 Task: Compose an email with the signature Luke Wright with the subject Request for feedback on a product feedback survey and the message I apologize for any inconvenience and appreciate your understanding. from softage.3@softage.net to softage.10@softage.net with an attached audio file Audio_course_material.mp3 Undo the message, redo the message and add the line (Thank you) Send the email. Finally, move the email from Sent Items to the label Audits
Action: Mouse moved to (71, 121)
Screenshot: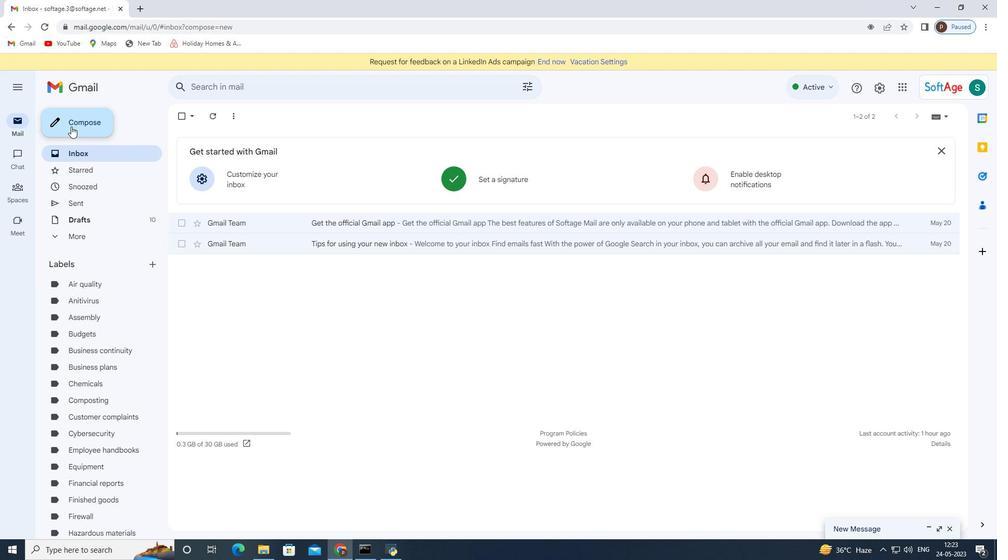 
Action: Mouse pressed left at (71, 121)
Screenshot: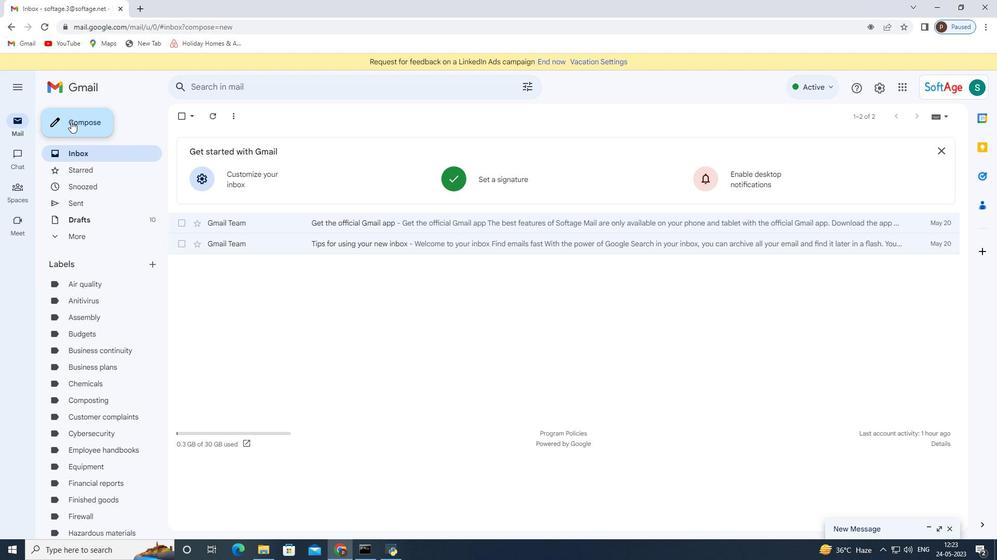 
Action: Mouse moved to (544, 273)
Screenshot: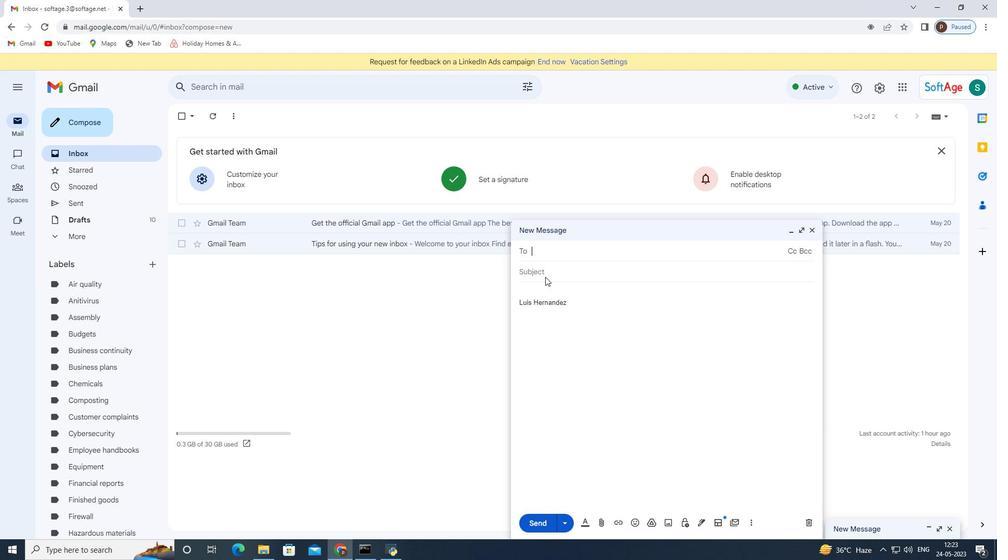 
Action: Mouse pressed left at (544, 273)
Screenshot: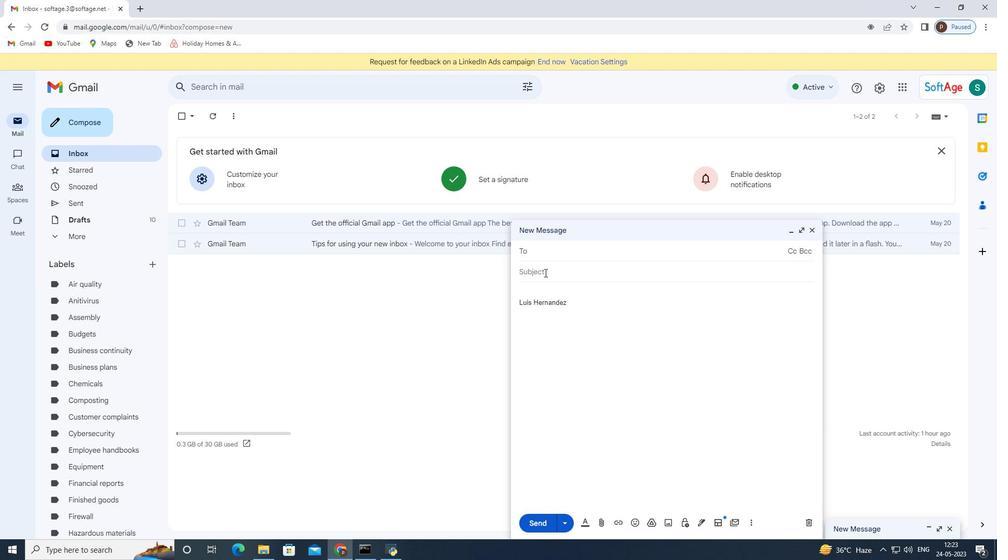 
Action: Mouse moved to (699, 526)
Screenshot: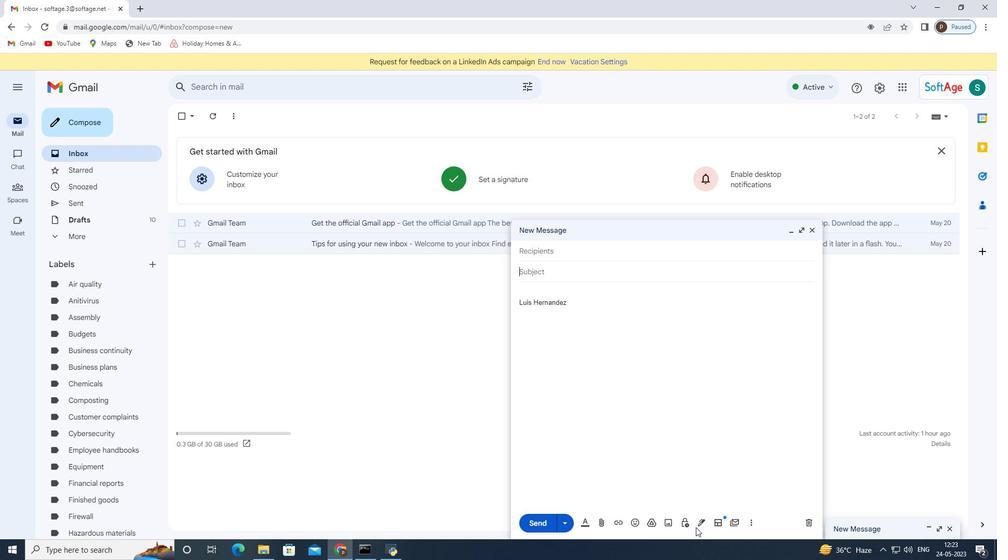 
Action: Mouse pressed left at (699, 526)
Screenshot: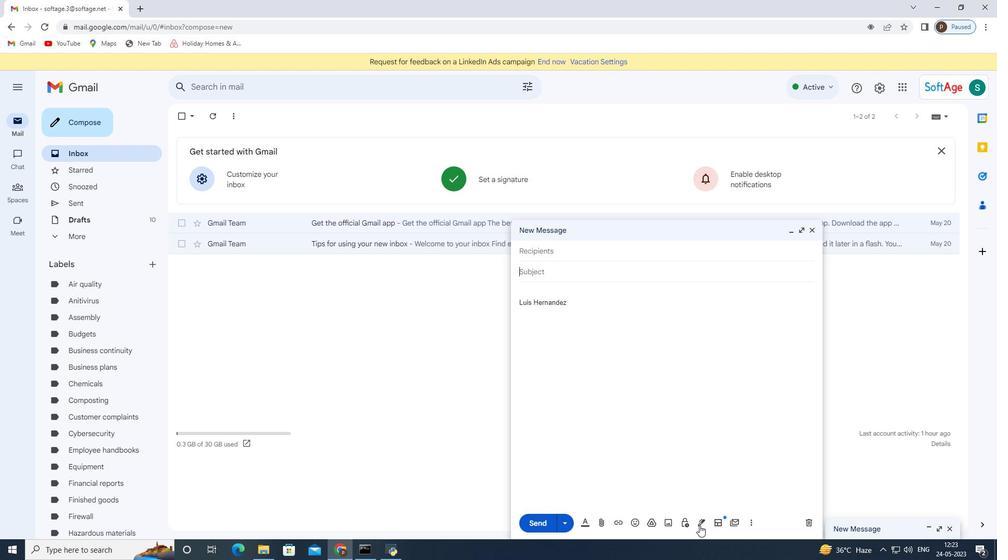
Action: Mouse moved to (732, 459)
Screenshot: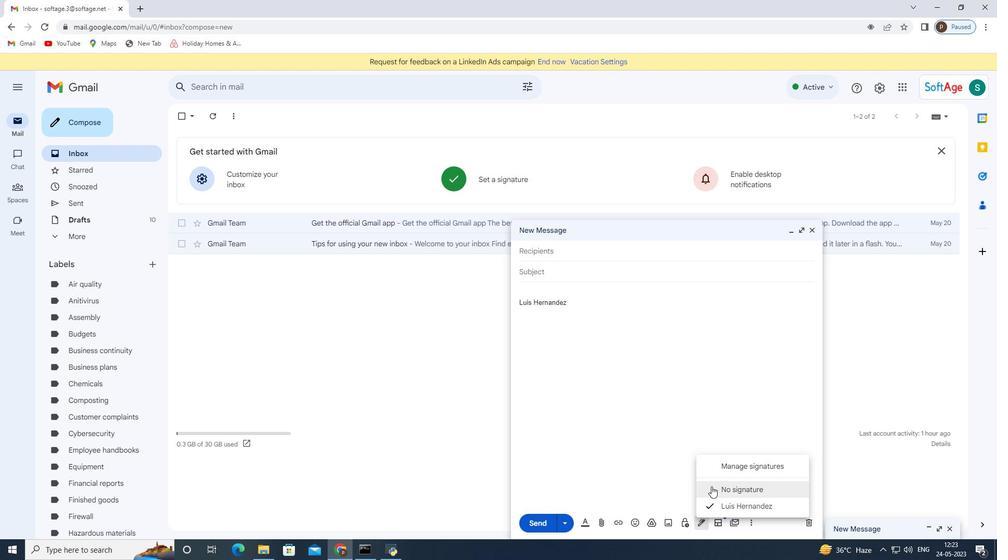 
Action: Mouse pressed left at (732, 459)
Screenshot: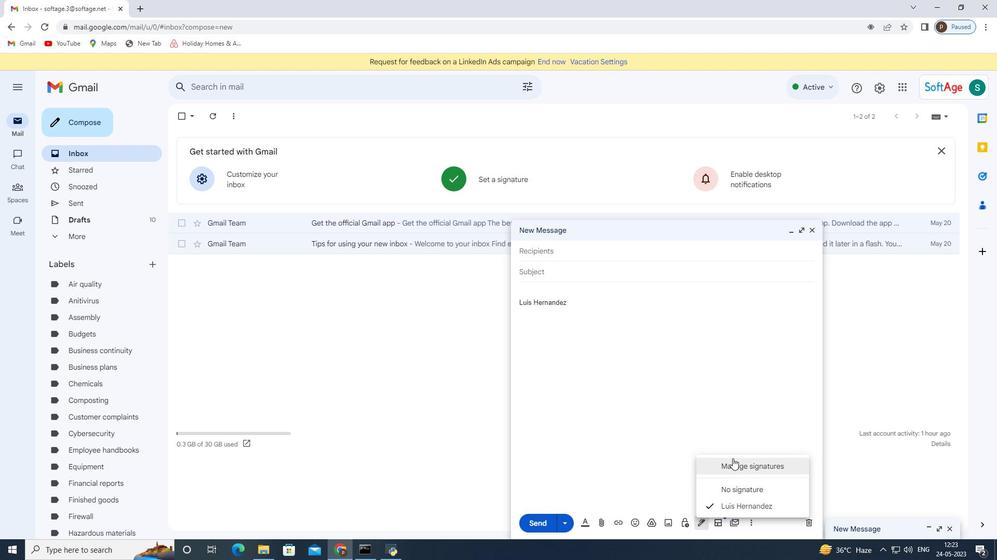 
Action: Mouse moved to (813, 230)
Screenshot: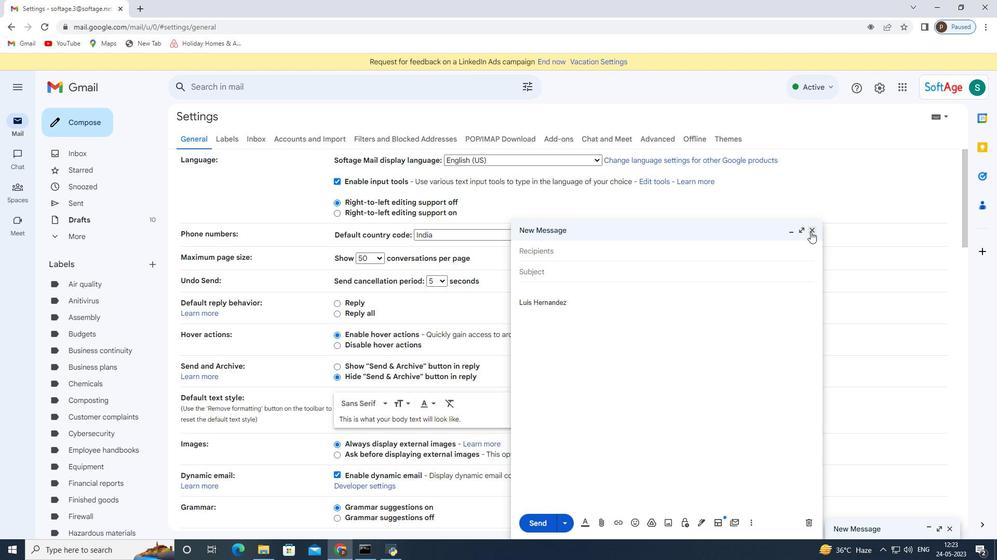 
Action: Mouse pressed left at (813, 230)
Screenshot: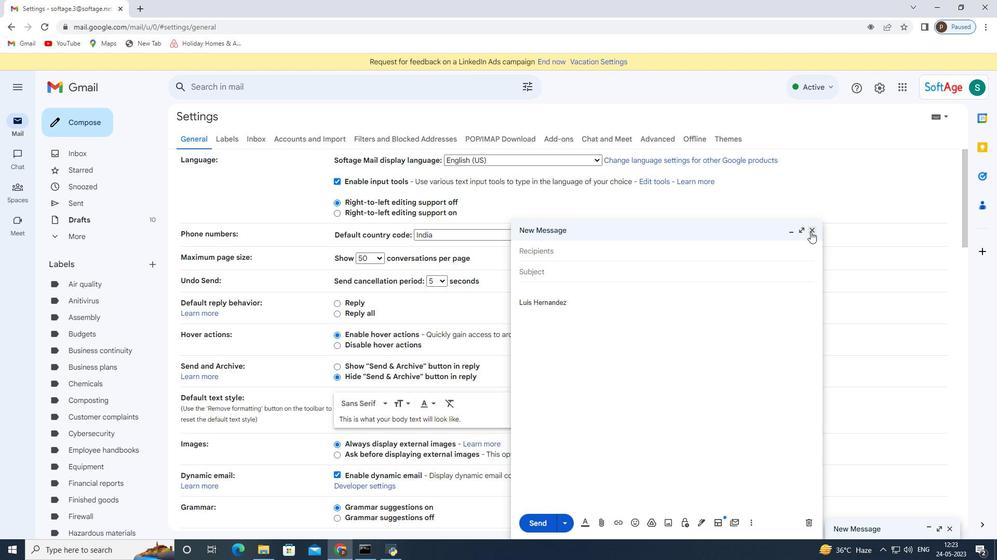 
Action: Mouse moved to (450, 368)
Screenshot: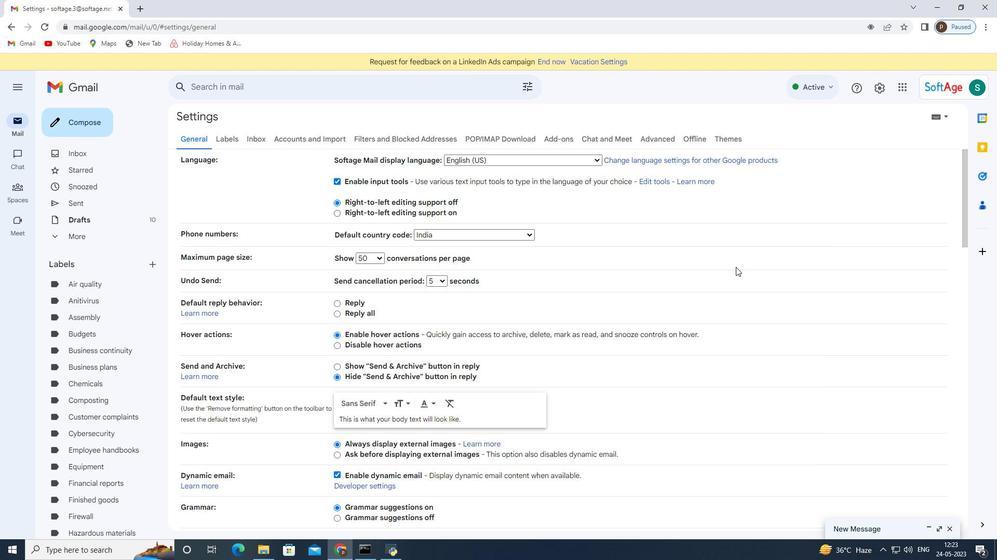 
Action: Mouse scrolled (450, 368) with delta (0, 0)
Screenshot: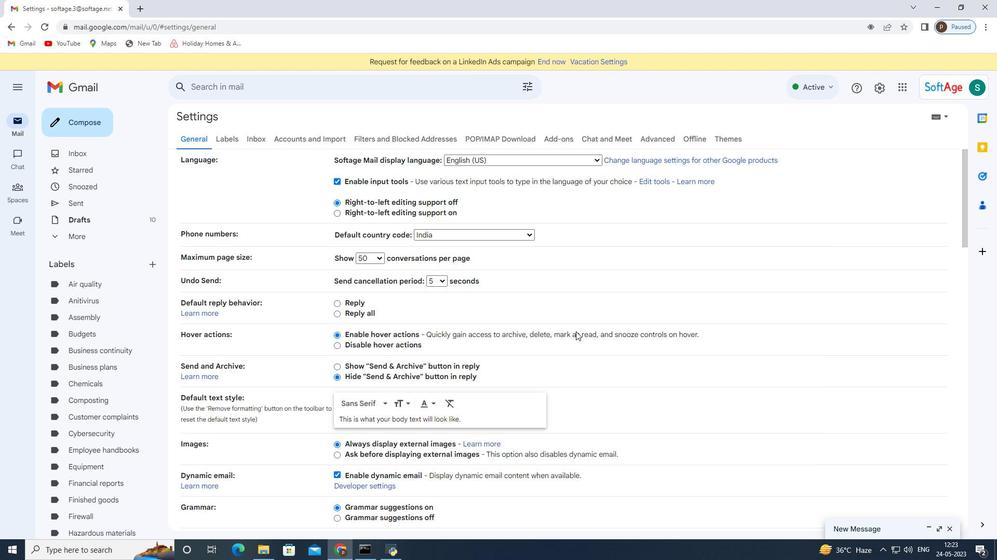
Action: Mouse moved to (449, 370)
Screenshot: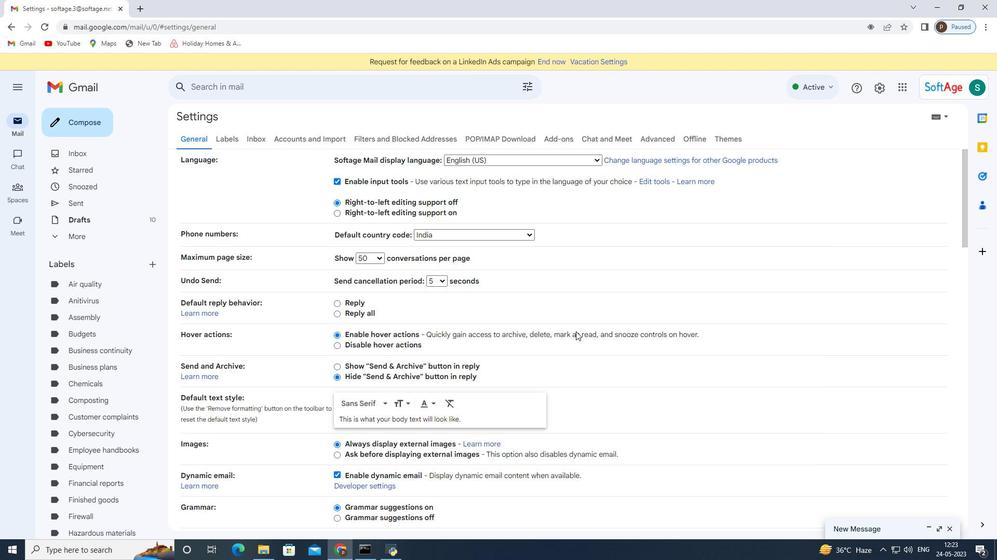 
Action: Mouse scrolled (449, 369) with delta (0, 0)
Screenshot: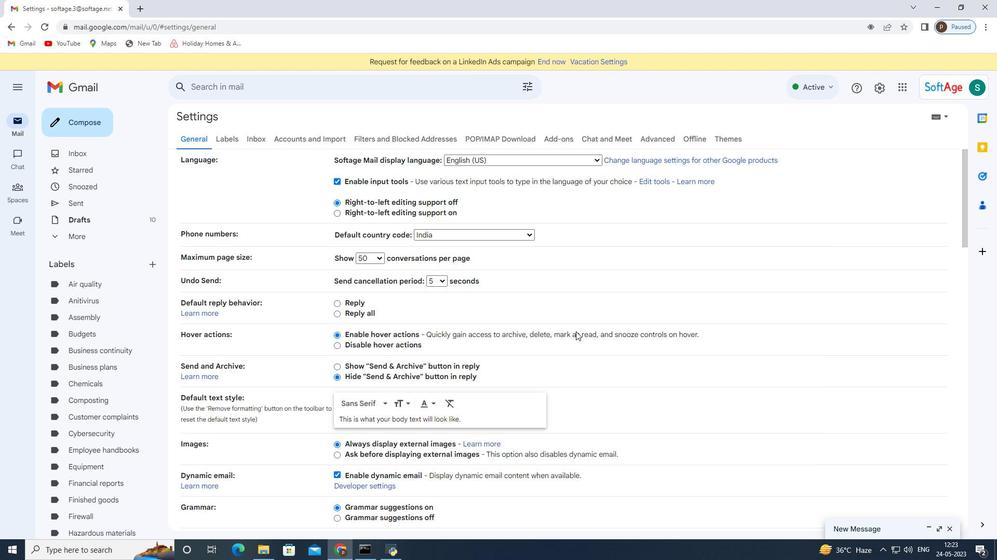 
Action: Mouse scrolled (449, 369) with delta (0, 0)
Screenshot: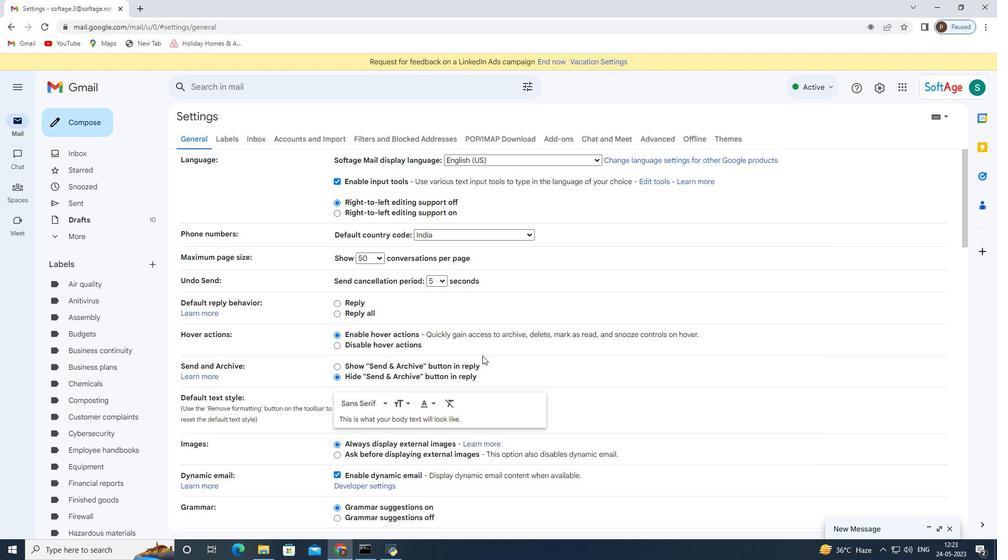 
Action: Mouse scrolled (449, 369) with delta (0, 0)
Screenshot: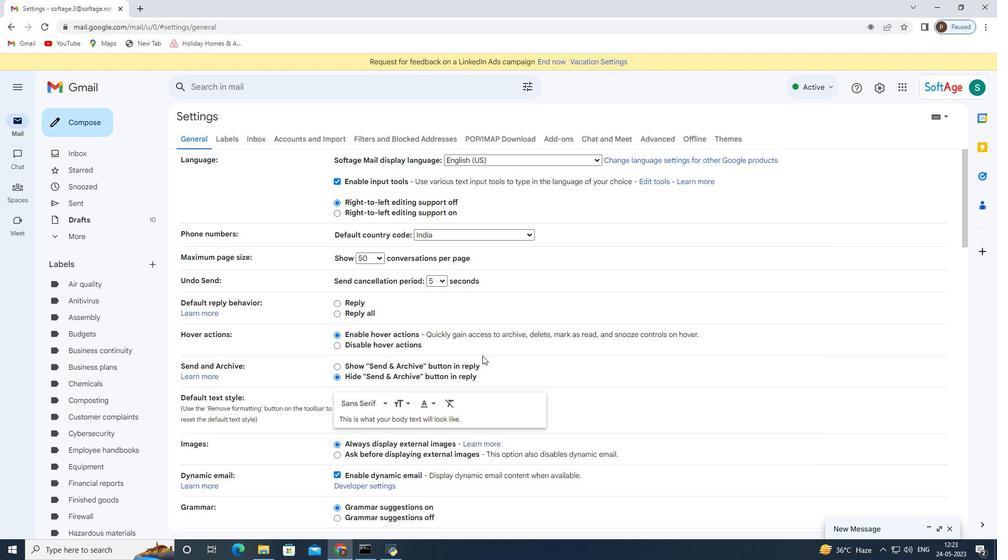
Action: Mouse scrolled (449, 369) with delta (0, 0)
Screenshot: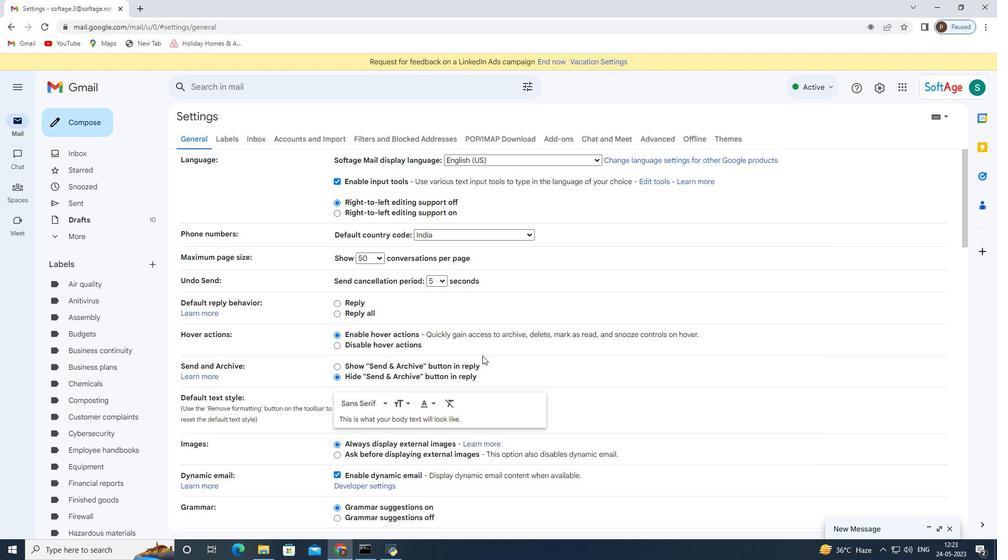 
Action: Mouse scrolled (449, 369) with delta (0, 0)
Screenshot: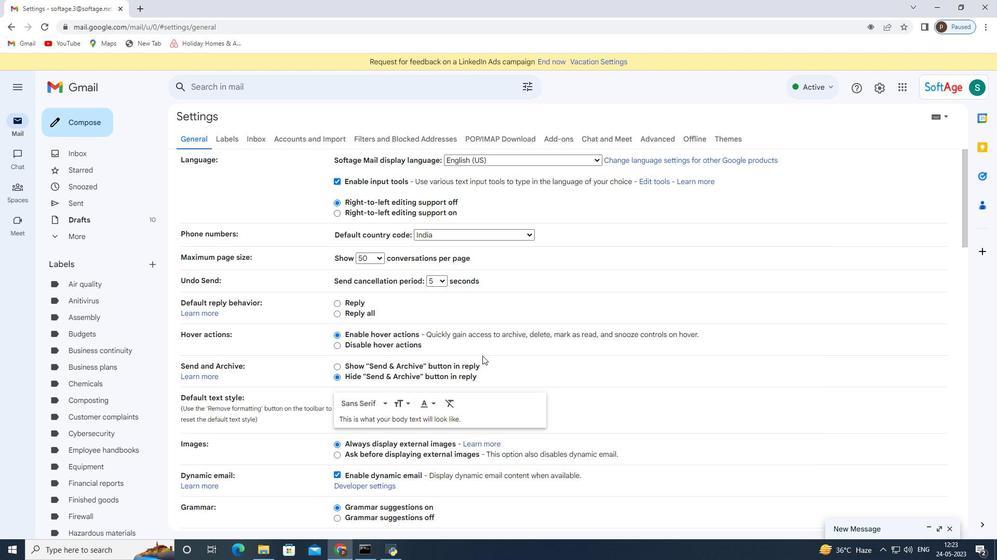 
Action: Mouse scrolled (449, 369) with delta (0, 0)
Screenshot: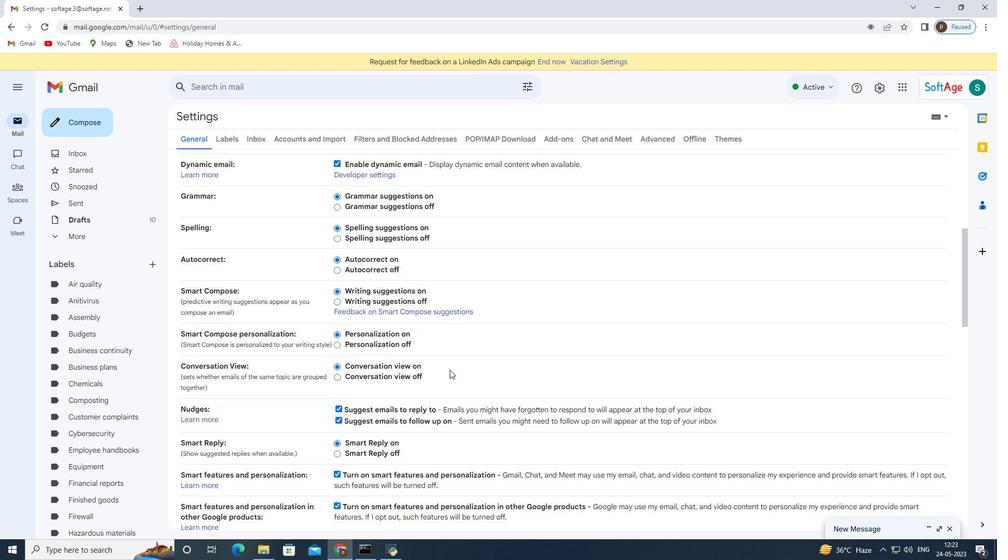 
Action: Mouse scrolled (449, 369) with delta (0, 0)
Screenshot: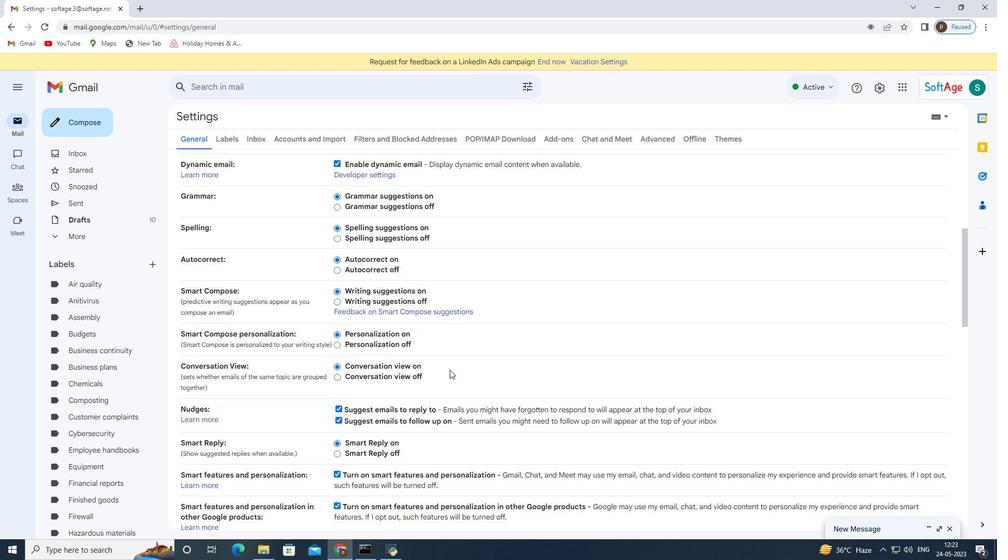 
Action: Mouse scrolled (449, 369) with delta (0, 0)
Screenshot: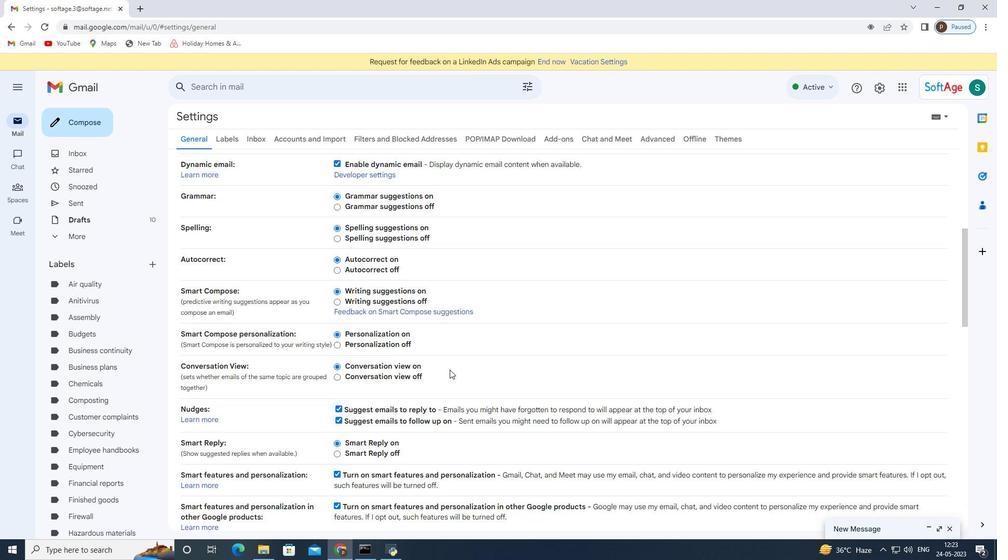 
Action: Mouse scrolled (449, 369) with delta (0, 0)
Screenshot: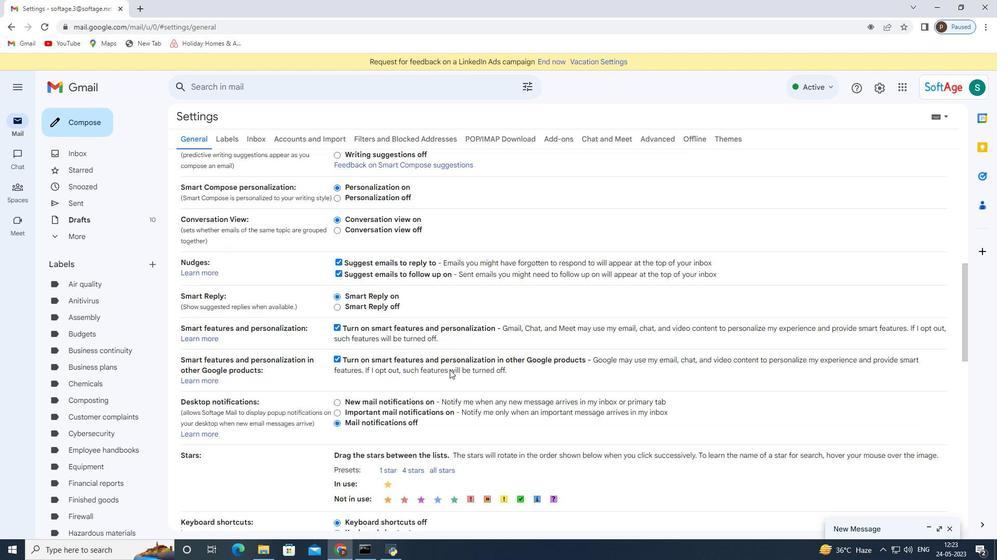 
Action: Mouse scrolled (449, 369) with delta (0, 0)
Screenshot: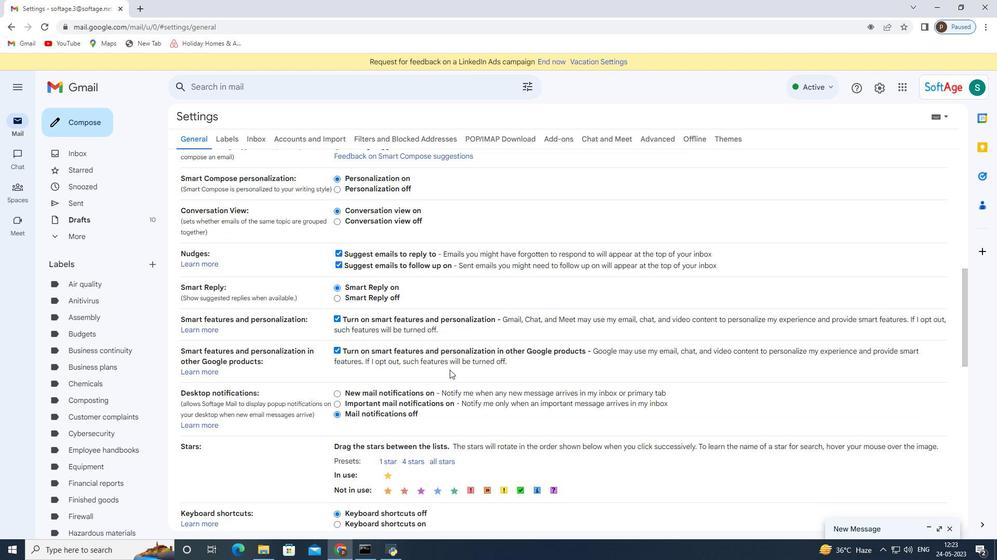 
Action: Mouse scrolled (449, 369) with delta (0, 0)
Screenshot: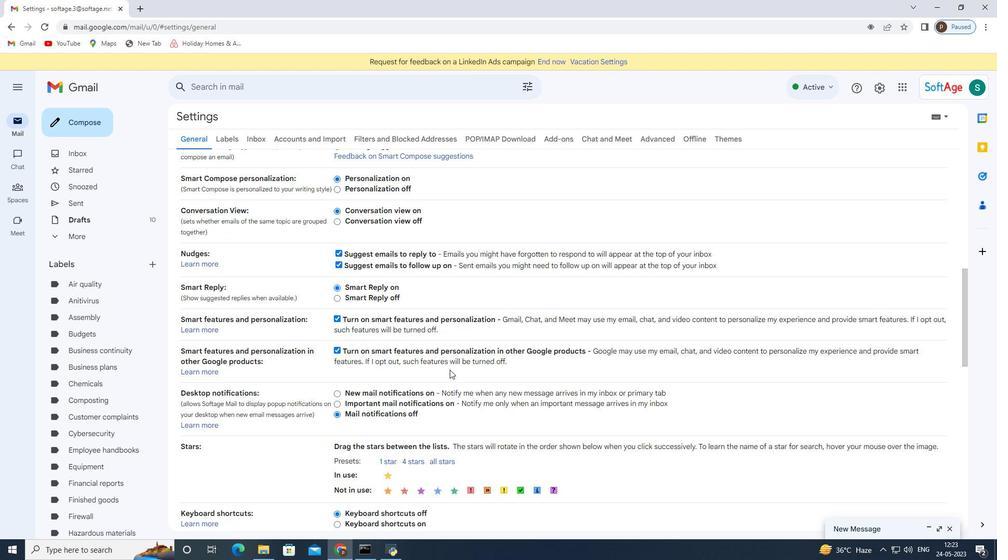 
Action: Mouse scrolled (449, 369) with delta (0, 0)
Screenshot: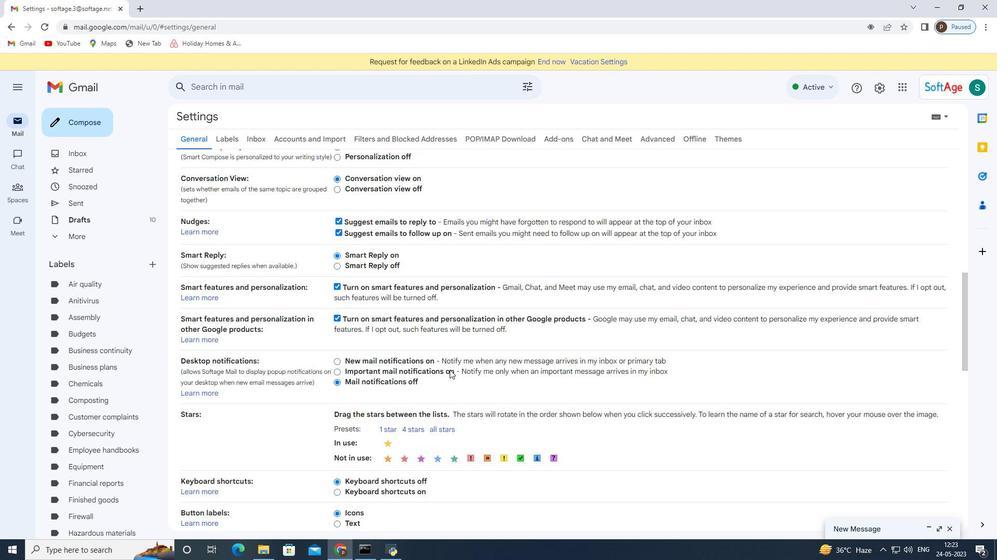 
Action: Mouse scrolled (449, 369) with delta (0, 0)
Screenshot: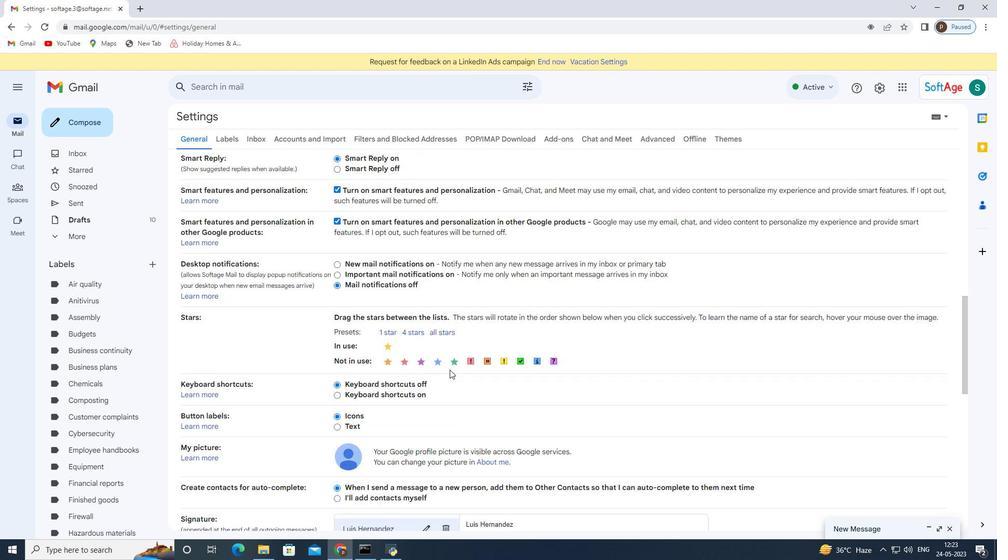 
Action: Mouse scrolled (449, 370) with delta (0, 0)
Screenshot: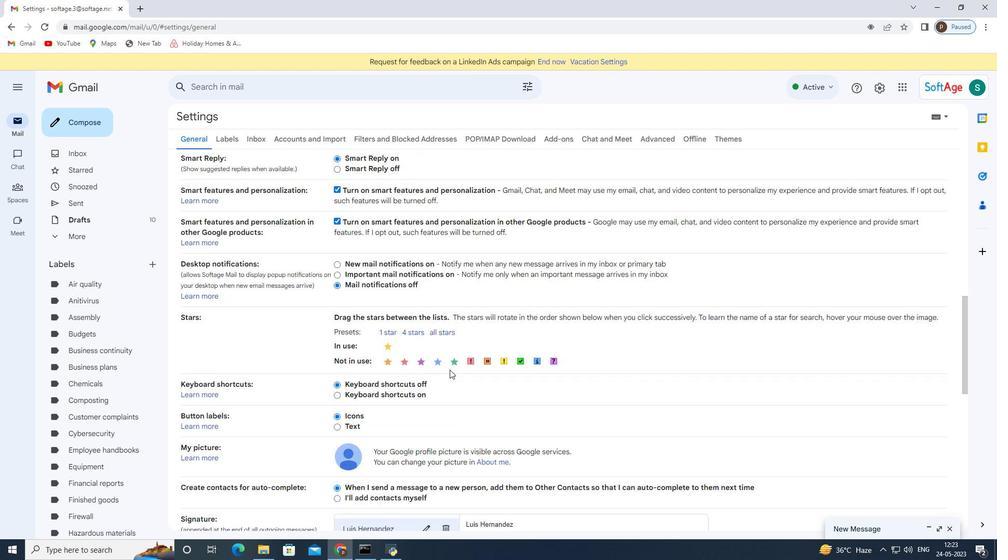 
Action: Mouse scrolled (449, 369) with delta (0, 0)
Screenshot: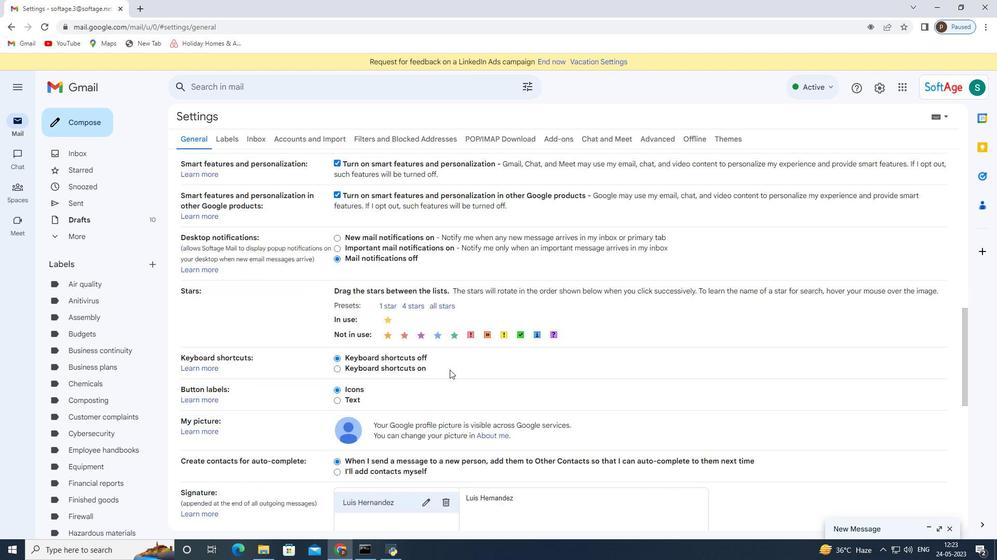 
Action: Mouse moved to (450, 396)
Screenshot: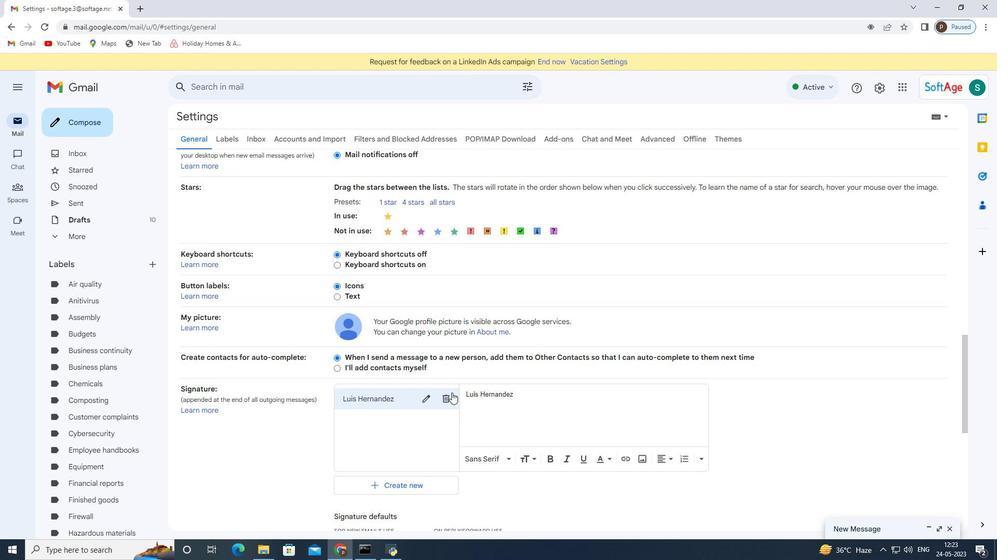 
Action: Mouse pressed left at (450, 396)
Screenshot: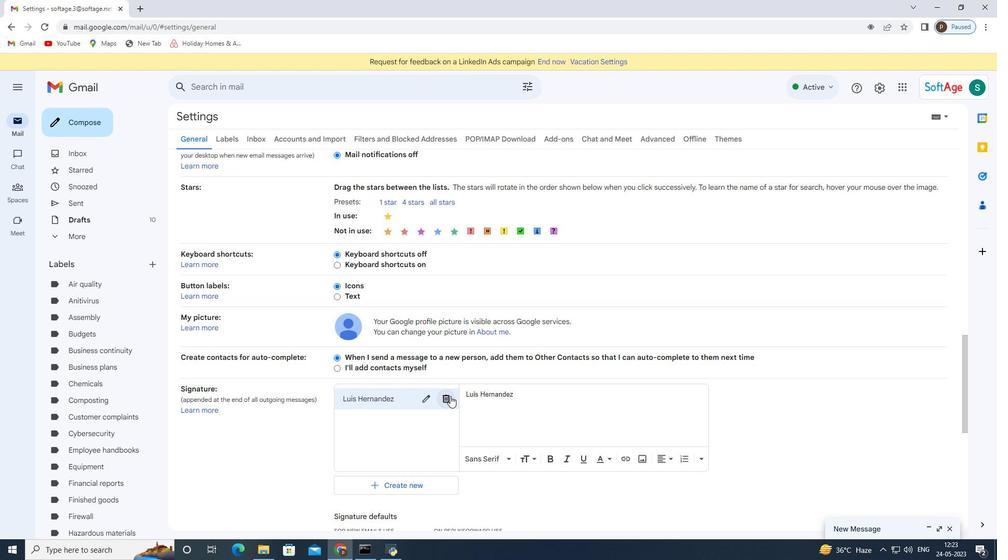
Action: Mouse moved to (604, 319)
Screenshot: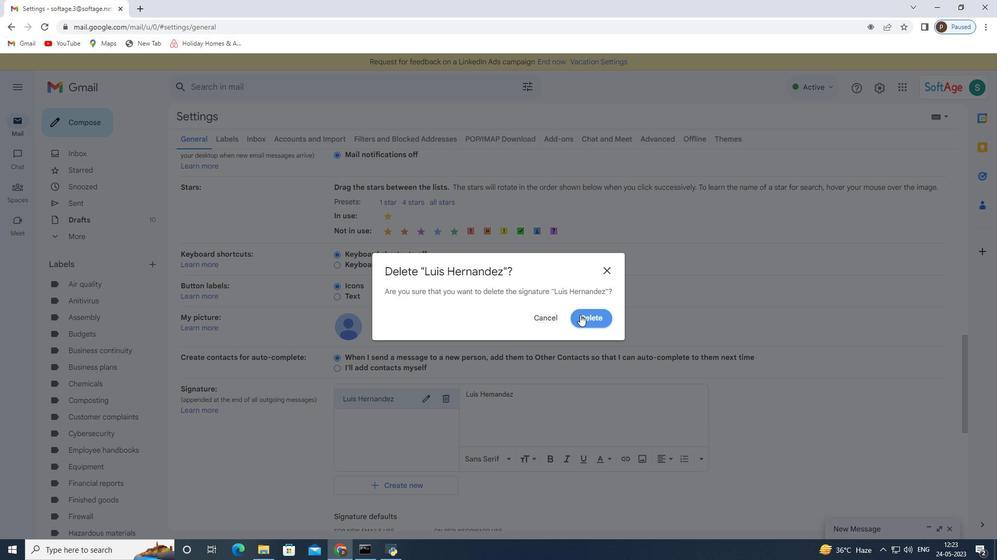 
Action: Mouse pressed left at (604, 319)
Screenshot: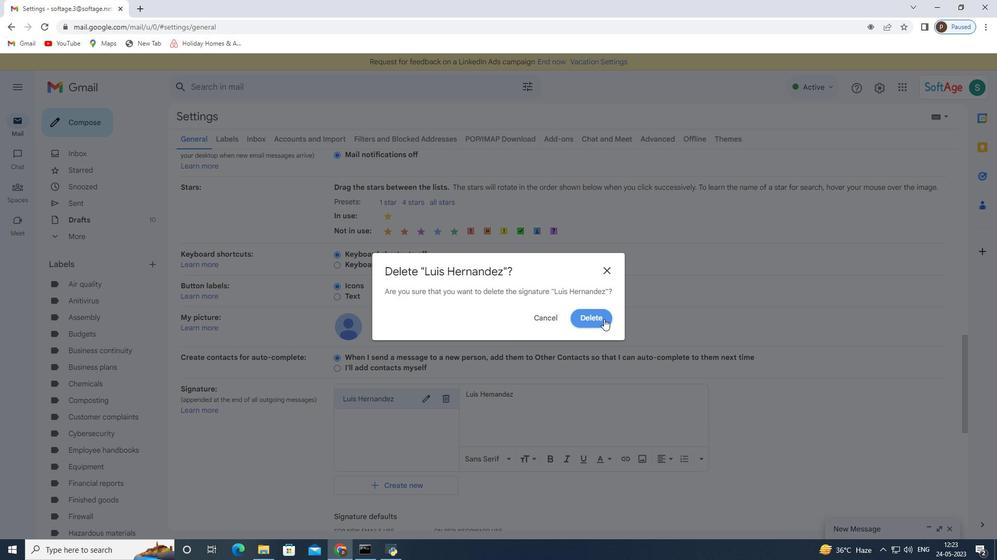 
Action: Mouse moved to (371, 407)
Screenshot: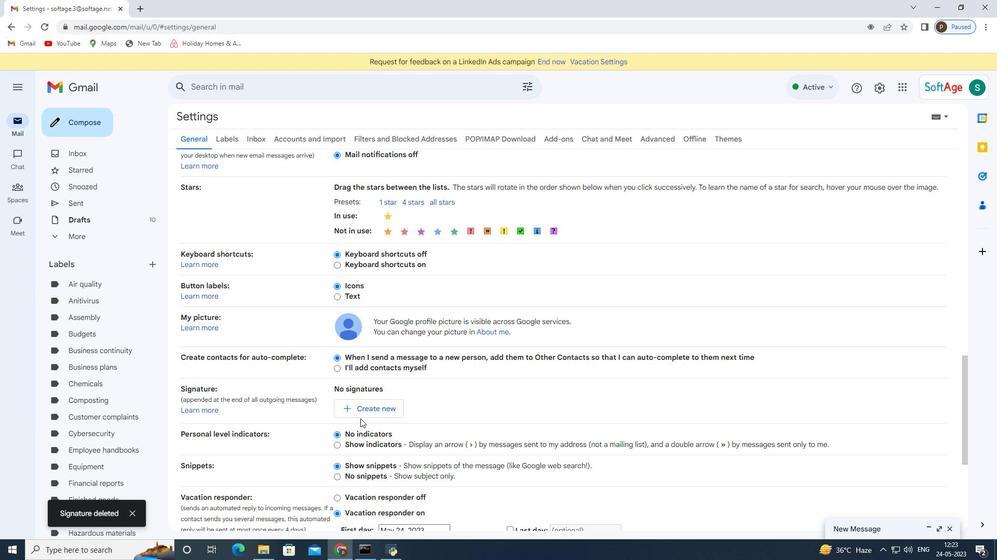 
Action: Mouse pressed left at (371, 407)
Screenshot: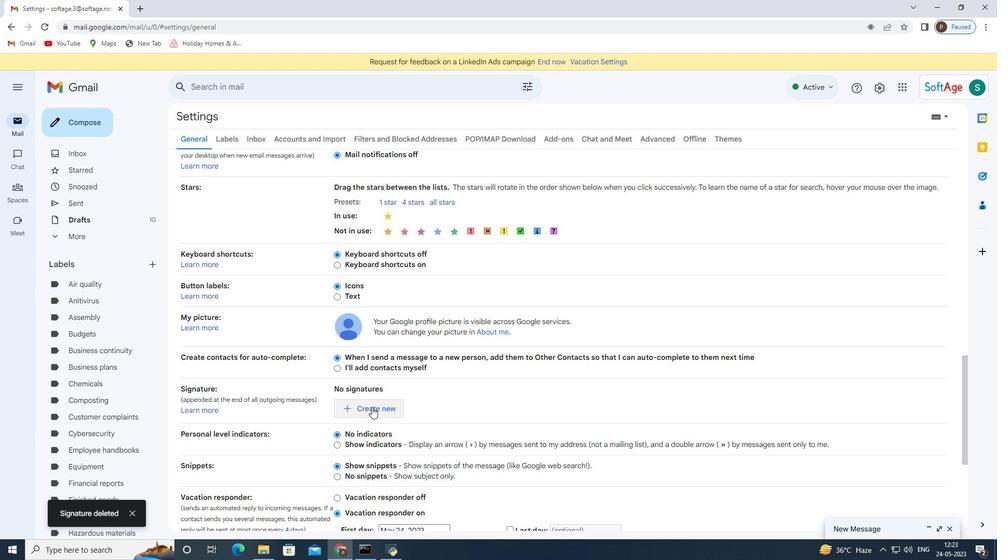 
Action: Mouse moved to (426, 293)
Screenshot: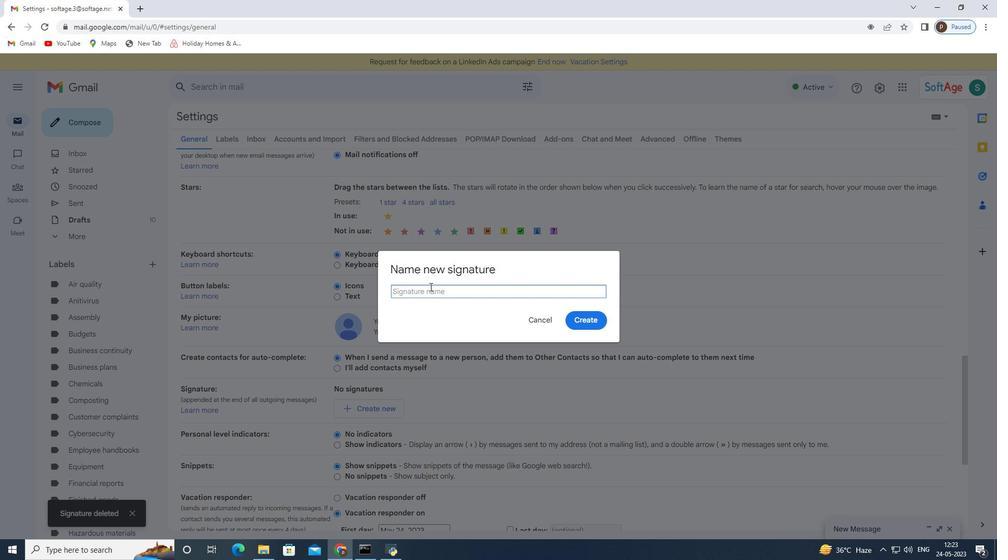 
Action: Mouse pressed left at (426, 293)
Screenshot: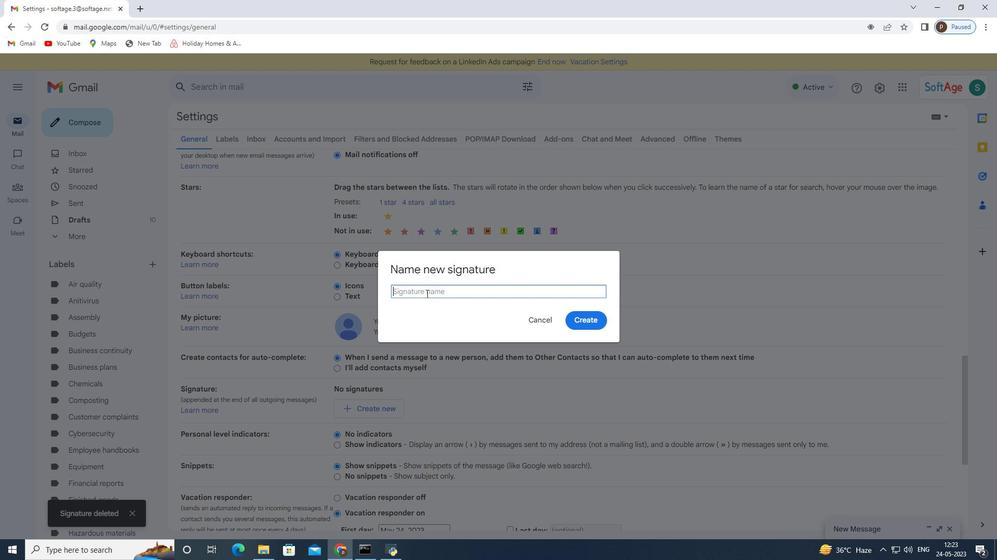 
Action: Key pressed <Key.shift>Luke<Key.space><Key.shift>Wright<Key.tab><Key.tab><Key.tab><Key.enter><Key.tab>
Screenshot: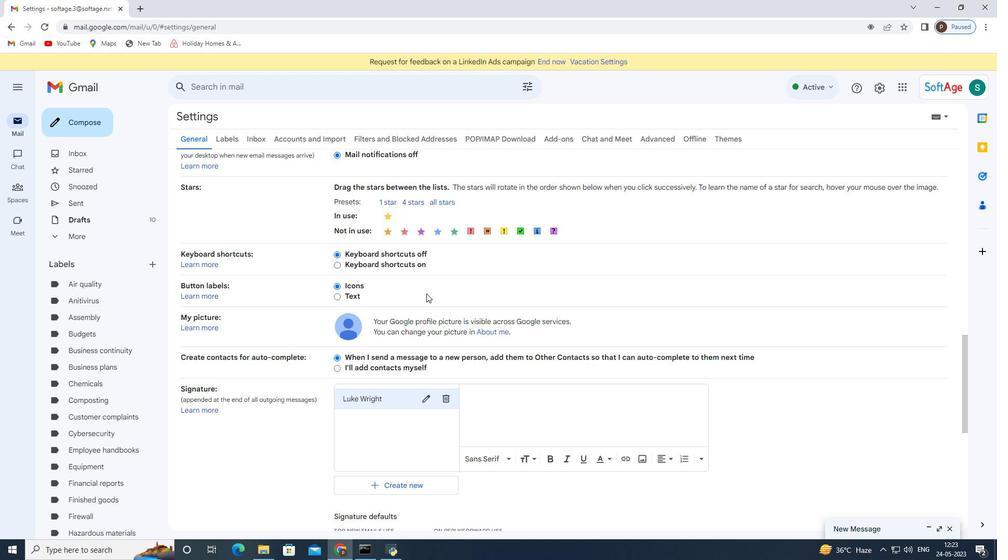 
Action: Mouse moved to (475, 396)
Screenshot: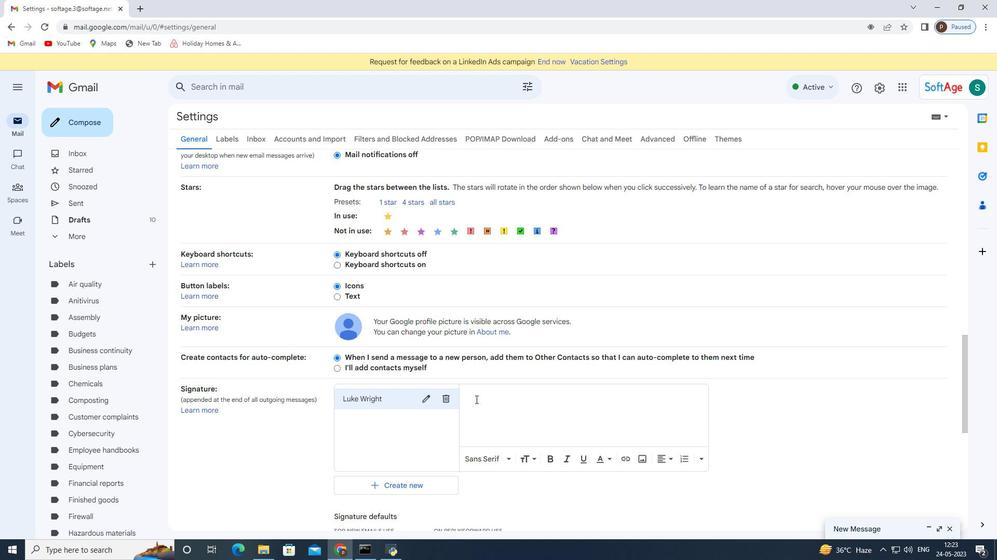 
Action: Mouse pressed left at (475, 396)
Screenshot: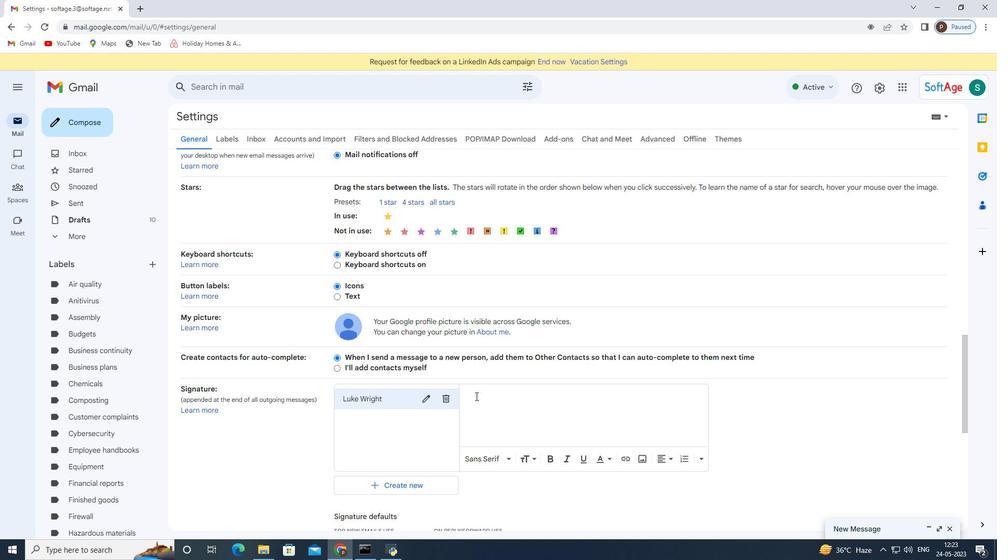 
Action: Key pressed <Key.shift>Luke<Key.space><Key.shift>Wright
Screenshot: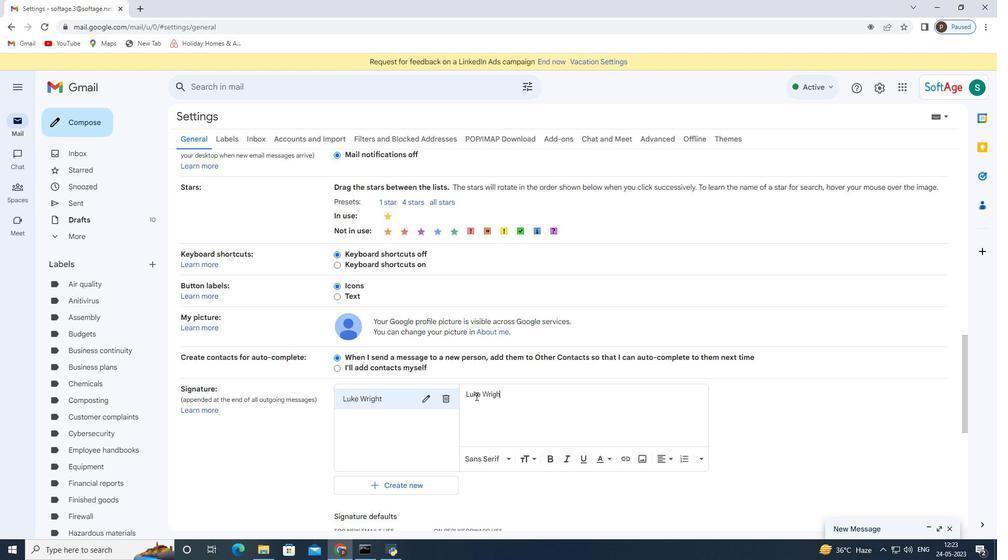 
Action: Mouse scrolled (475, 396) with delta (0, 0)
Screenshot: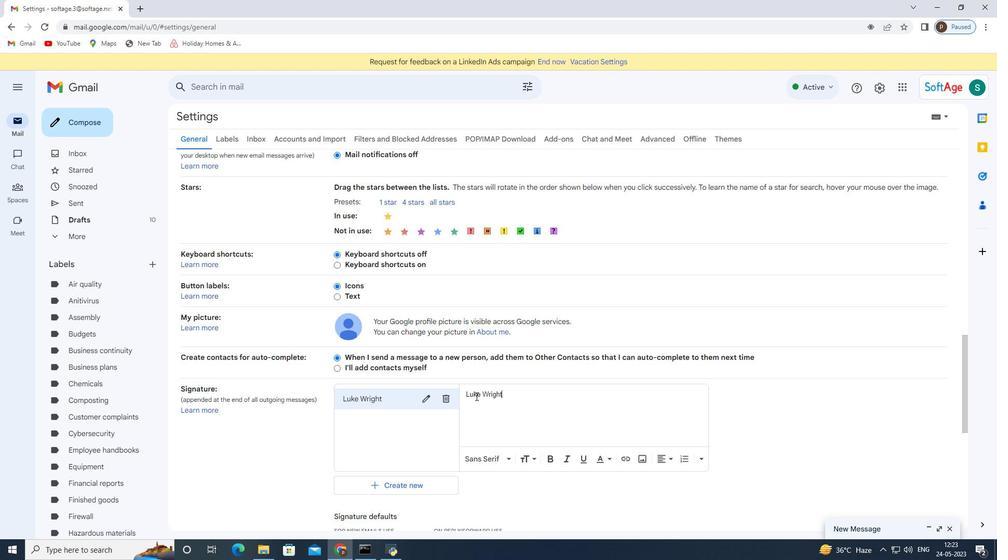 
Action: Mouse scrolled (475, 396) with delta (0, 0)
Screenshot: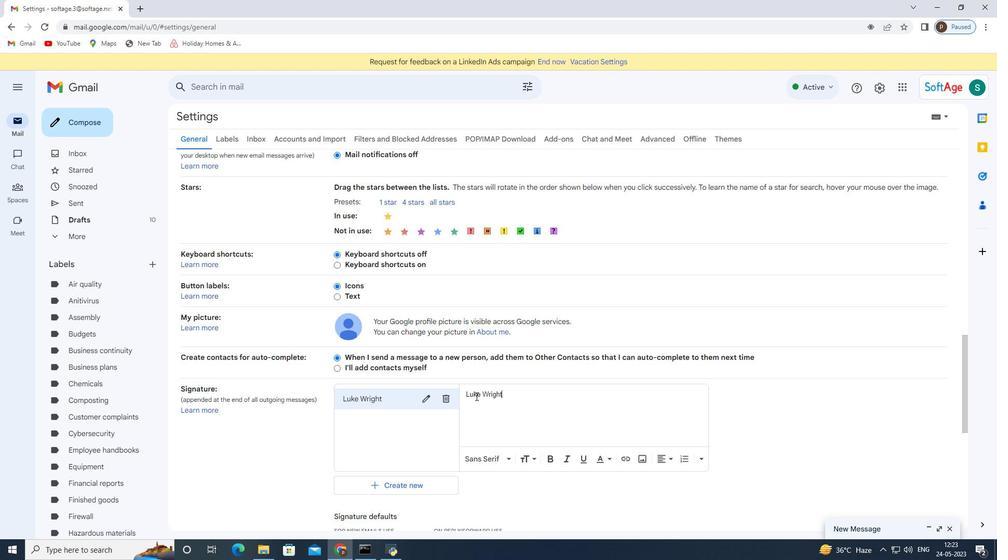 
Action: Mouse scrolled (475, 396) with delta (0, 0)
Screenshot: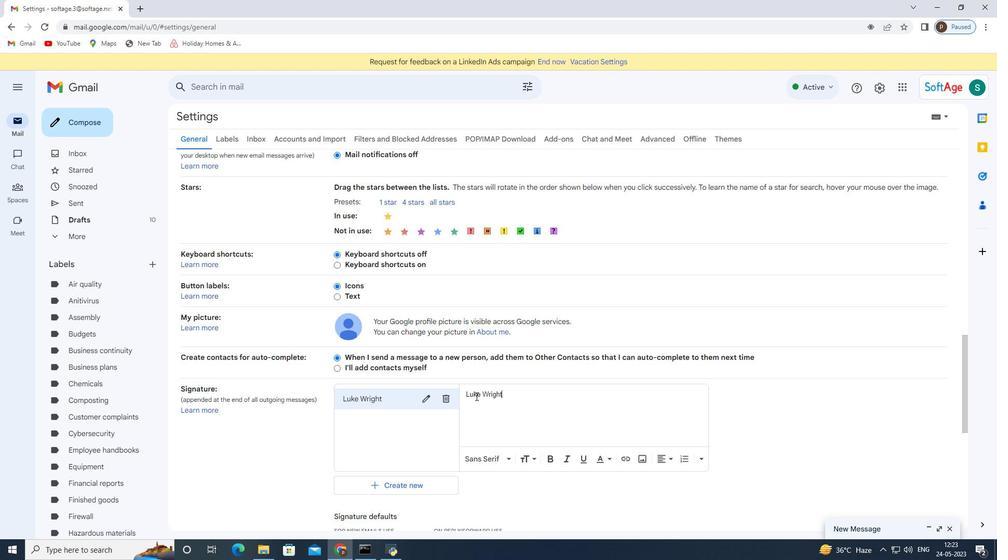 
Action: Mouse scrolled (475, 396) with delta (0, 0)
Screenshot: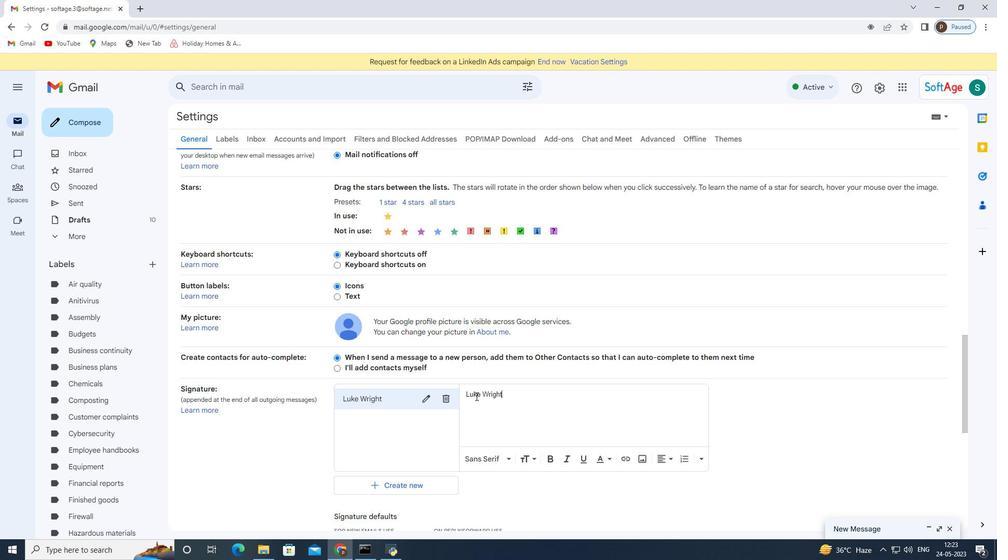 
Action: Mouse moved to (399, 333)
Screenshot: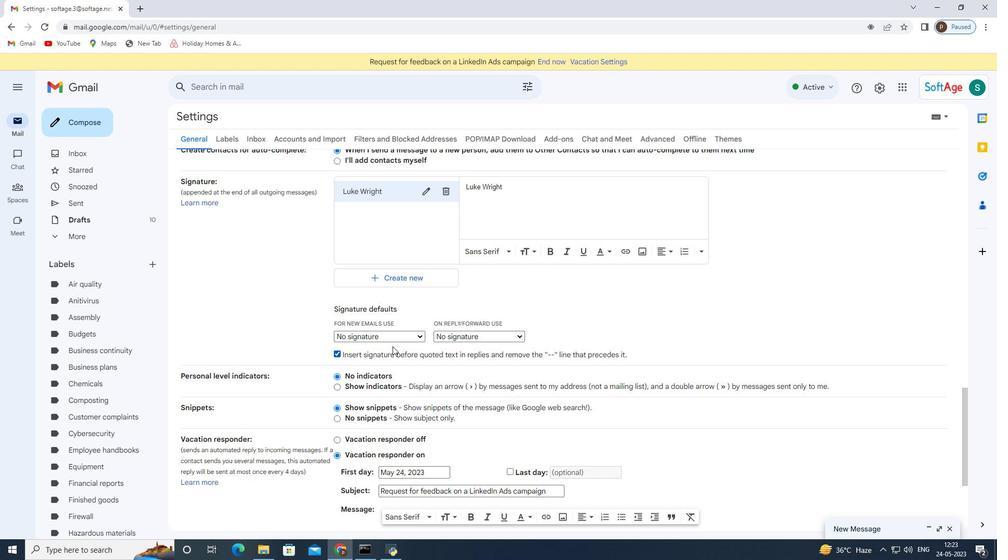 
Action: Mouse pressed left at (399, 333)
Screenshot: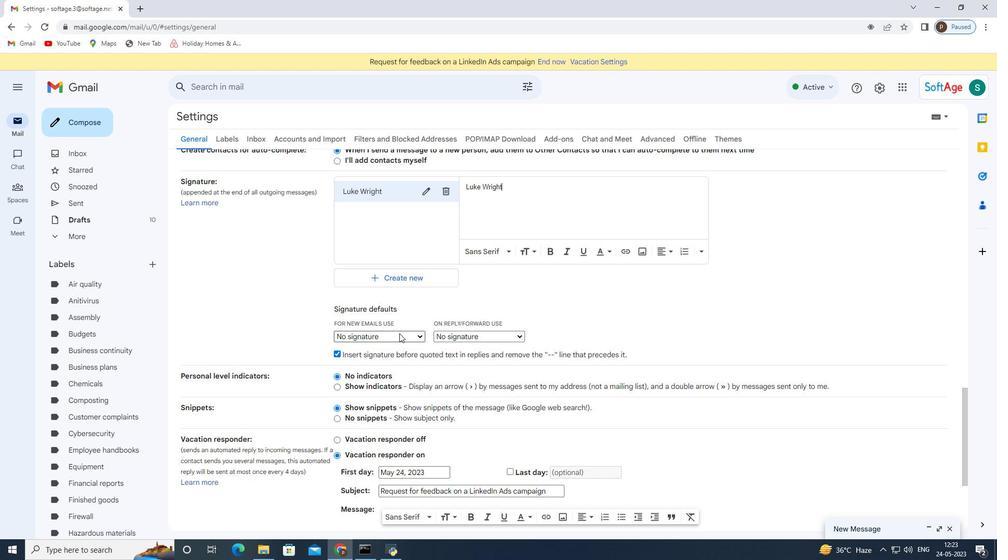
Action: Mouse moved to (395, 357)
Screenshot: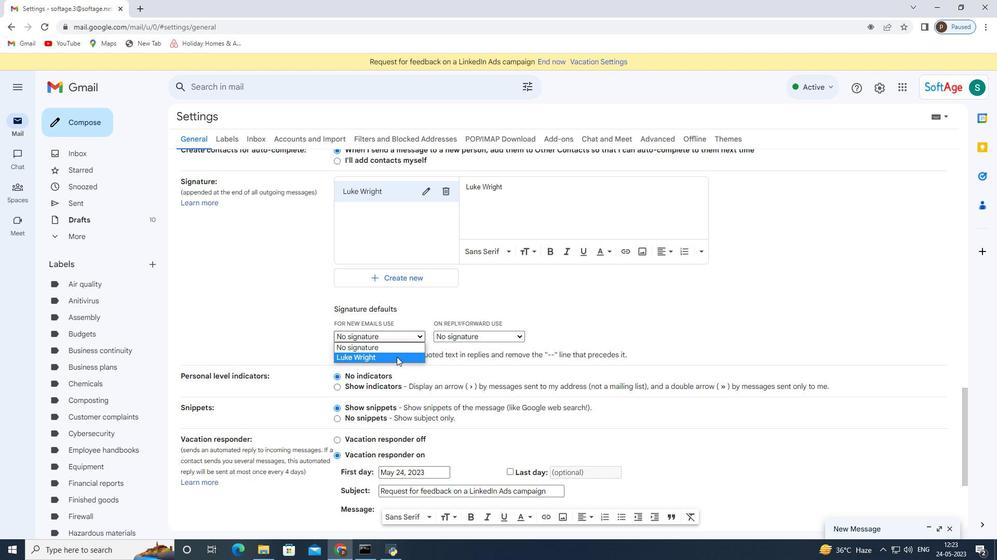 
Action: Mouse pressed left at (395, 357)
Screenshot: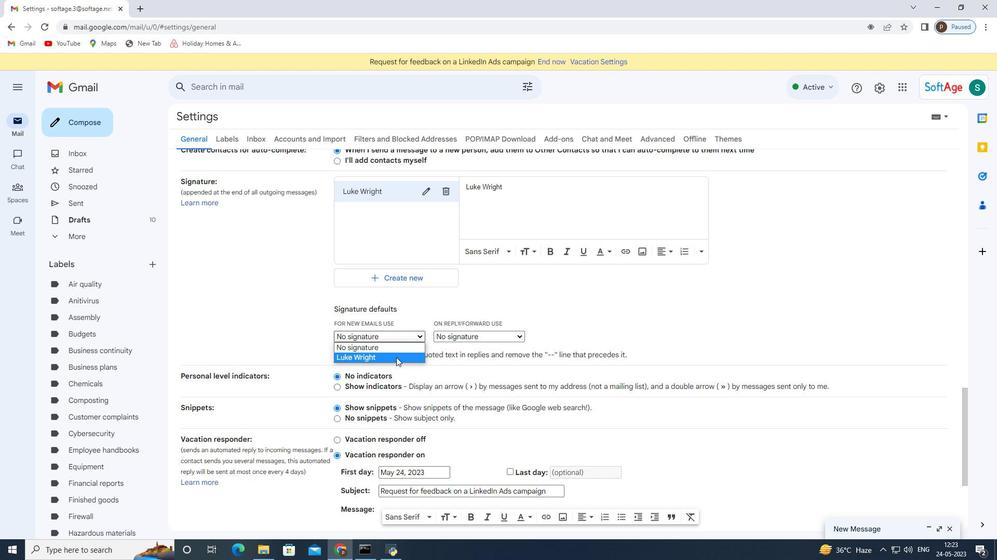 
Action: Mouse scrolled (395, 357) with delta (0, 0)
Screenshot: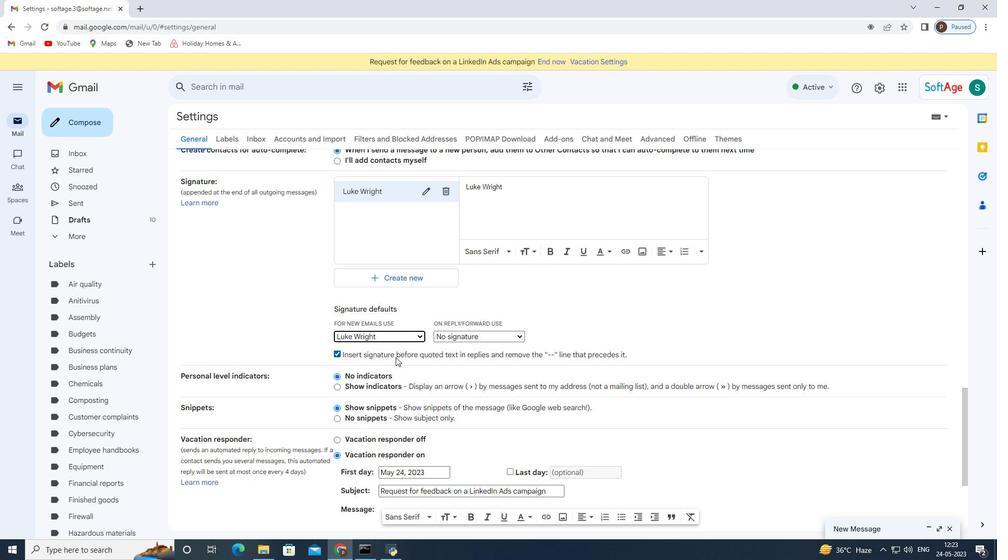 
Action: Mouse scrolled (395, 357) with delta (0, 0)
Screenshot: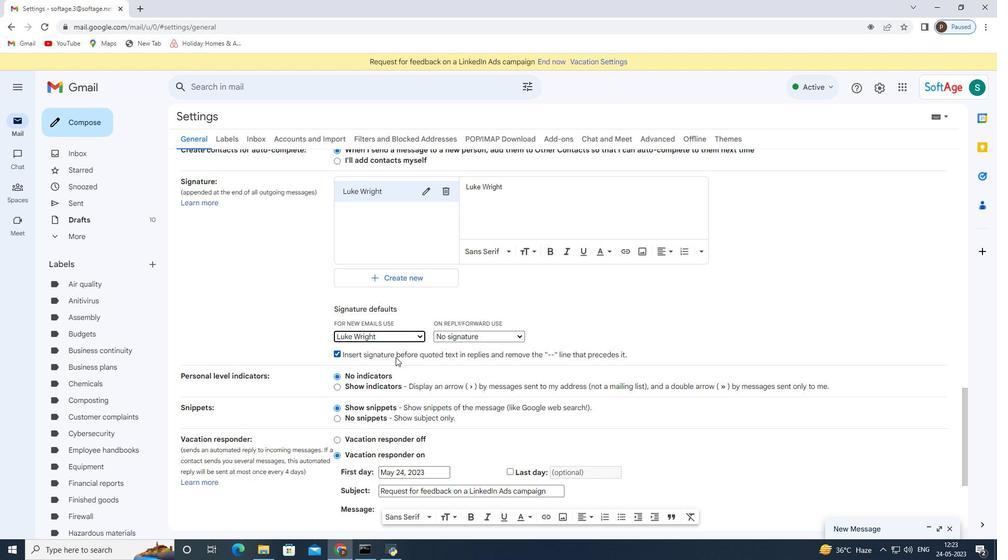 
Action: Mouse scrolled (395, 357) with delta (0, 0)
Screenshot: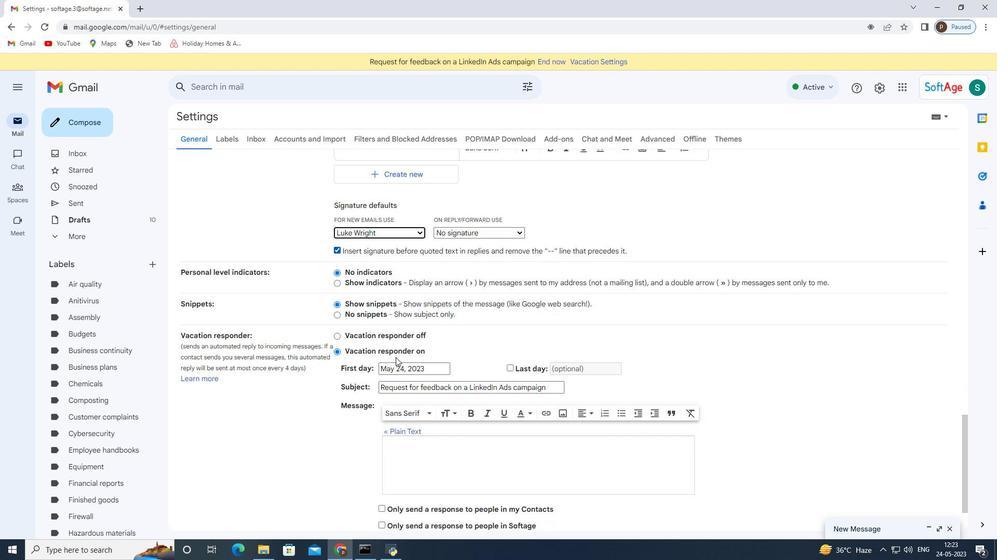 
Action: Mouse scrolled (395, 357) with delta (0, 0)
Screenshot: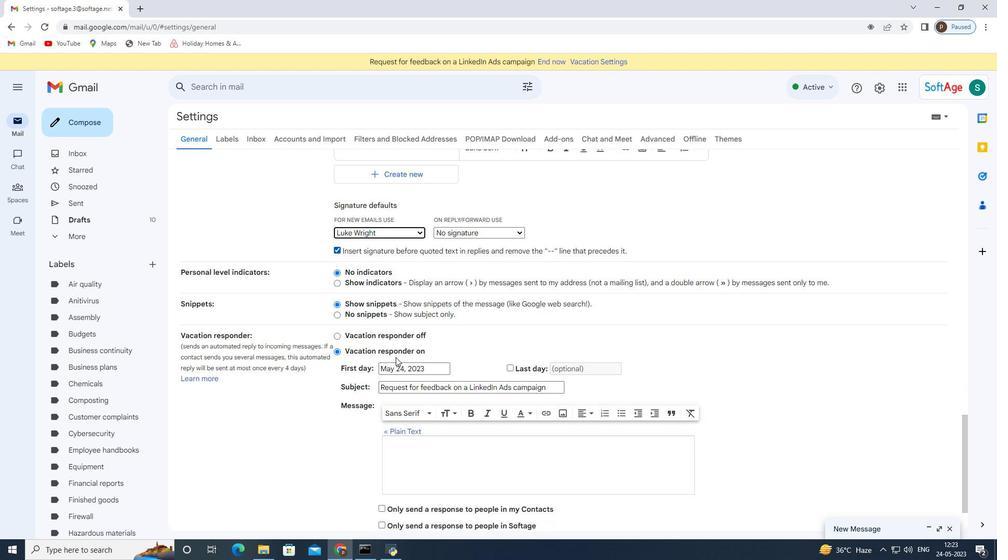 
Action: Mouse scrolled (395, 357) with delta (0, 0)
Screenshot: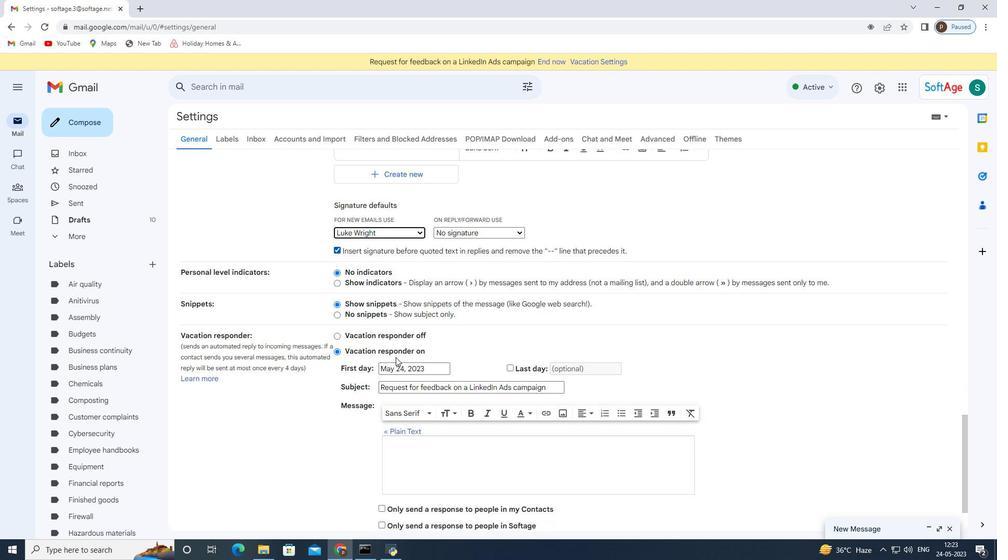 
Action: Mouse scrolled (395, 357) with delta (0, 0)
Screenshot: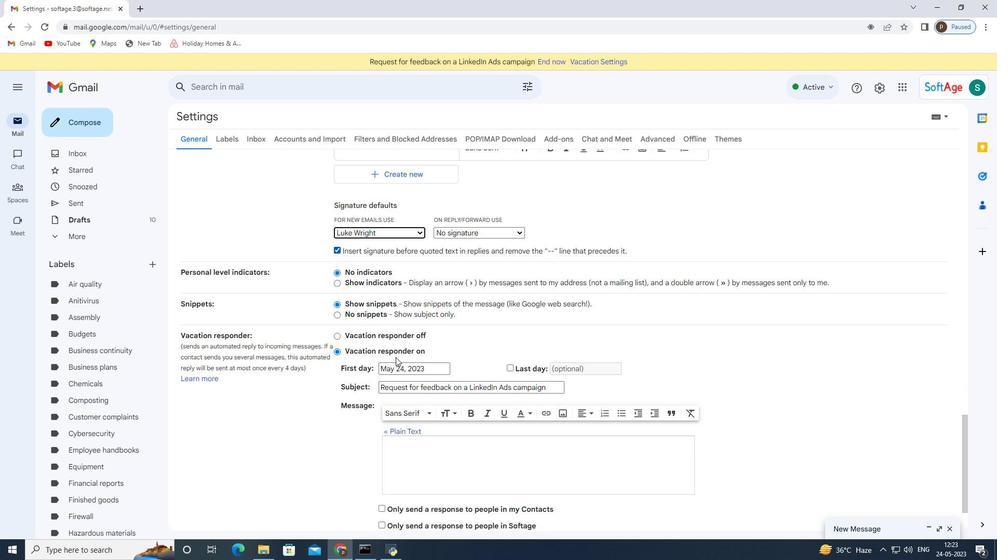 
Action: Mouse scrolled (395, 357) with delta (0, 0)
Screenshot: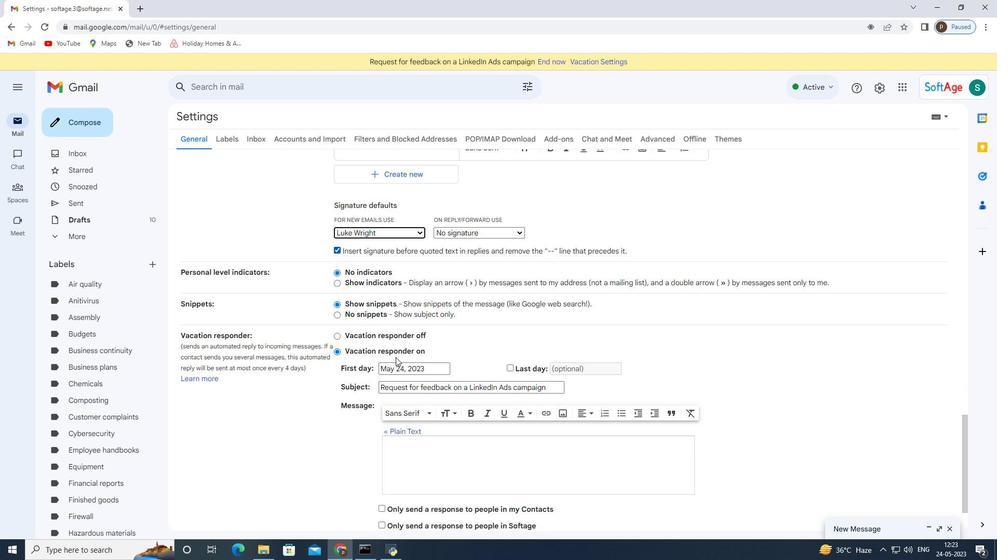 
Action: Mouse moved to (550, 472)
Screenshot: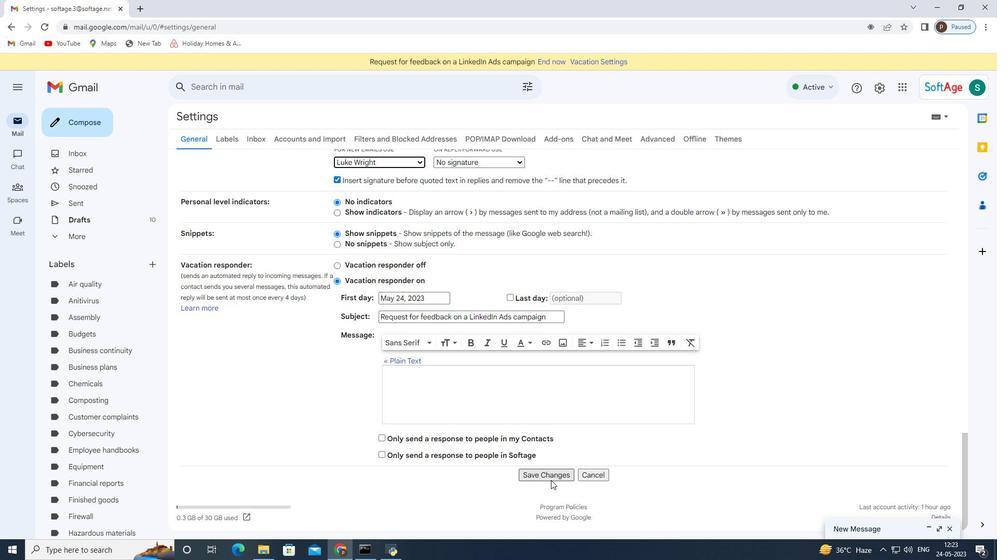 
Action: Mouse pressed left at (550, 472)
Screenshot: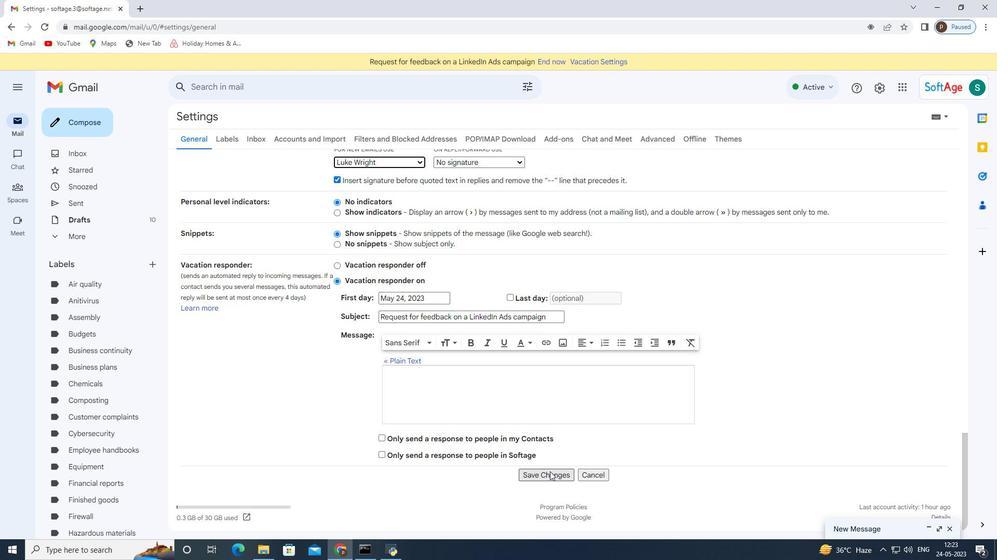 
Action: Mouse moved to (89, 126)
Screenshot: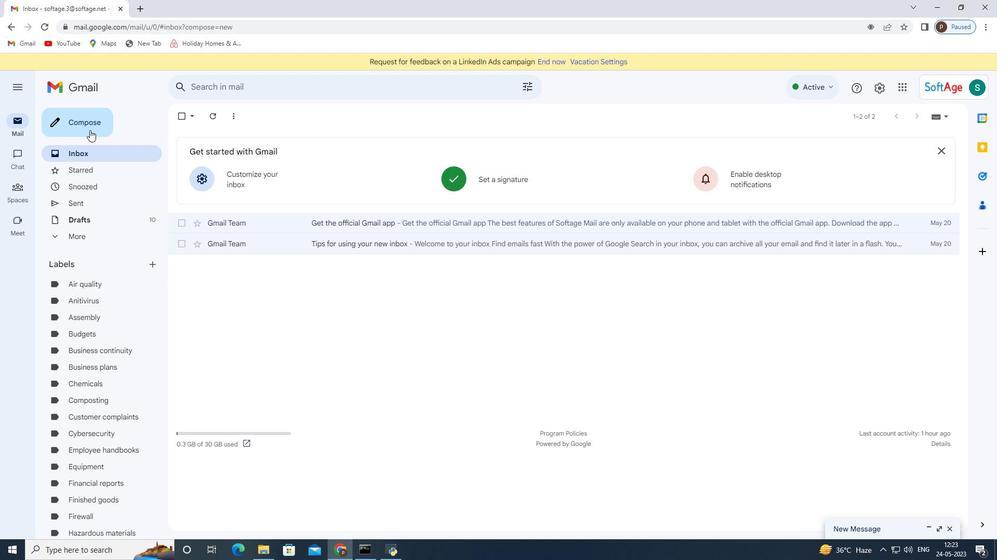 
Action: Mouse pressed left at (89, 126)
Screenshot: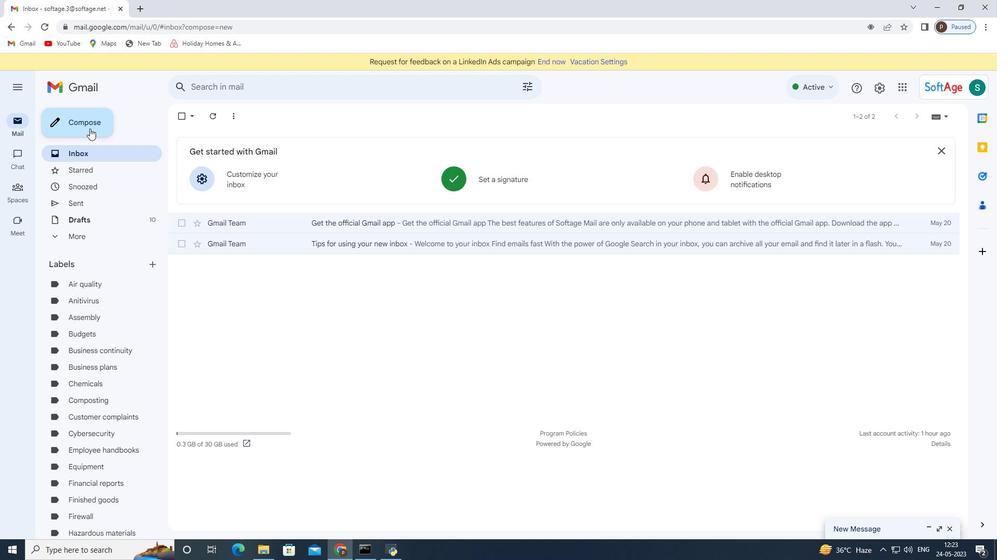 
Action: Mouse moved to (567, 272)
Screenshot: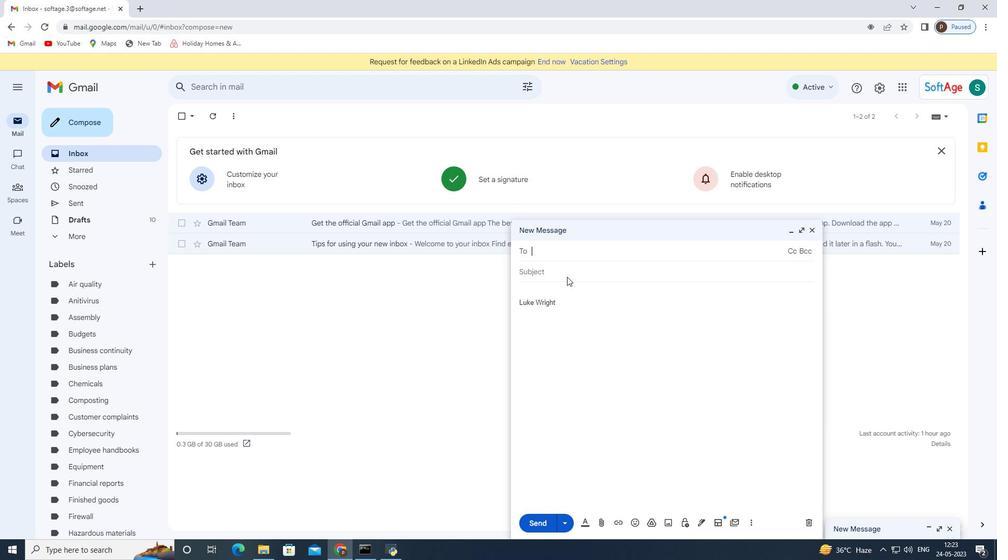 
Action: Mouse pressed left at (567, 272)
Screenshot: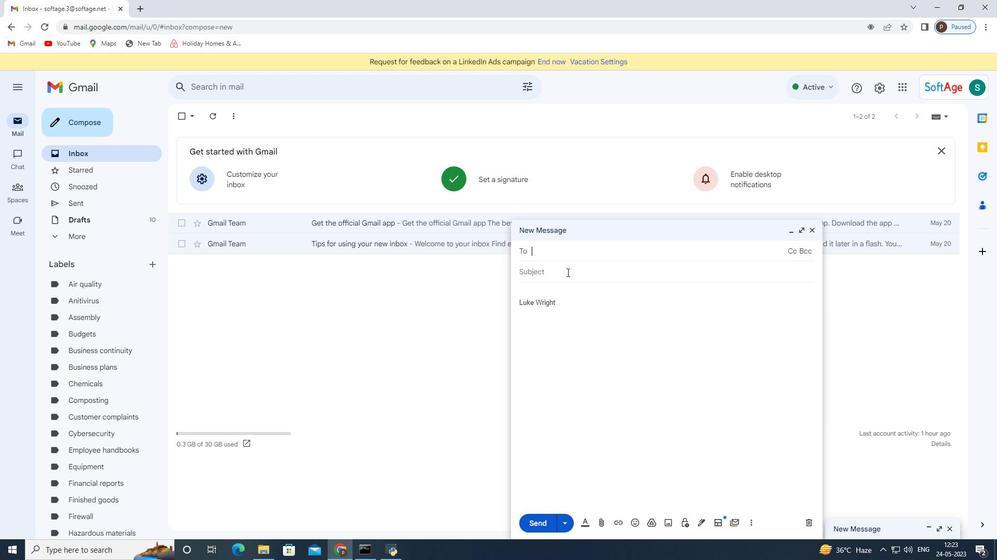 
Action: Key pressed <Key.shift>Request<Key.space>for<Key.space>feedback<Key.space>on<Key.space>a<Key.space>product<Key.space>feedback<Key.space>survey<Key.tab><Key.shift>I<Key.space>apologize<Key.space>for<Key.space>any<Key.space>inconvenience<Key.space>and<Key.space>appreciate<Key.space>your<Key.space>understandng.
Screenshot: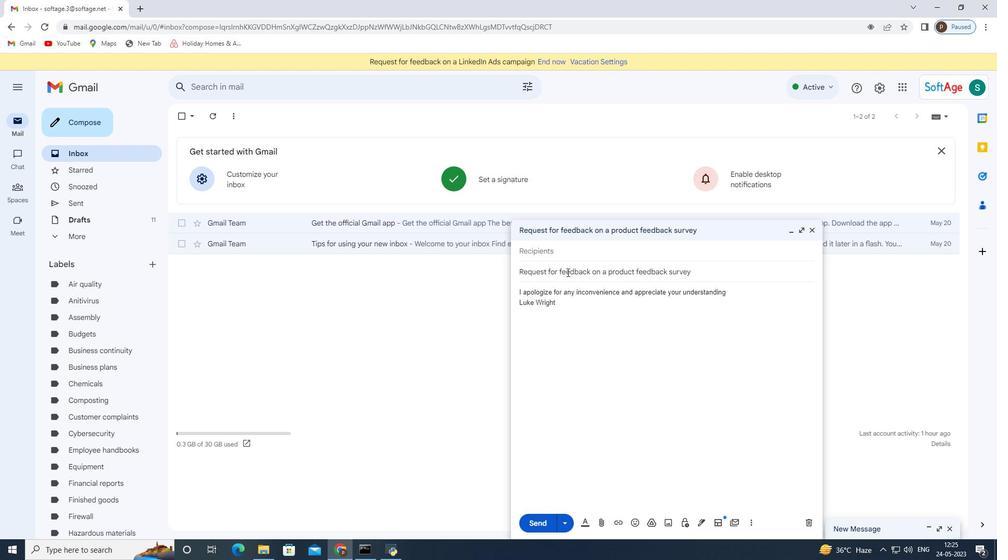 
Action: Mouse moved to (608, 254)
Screenshot: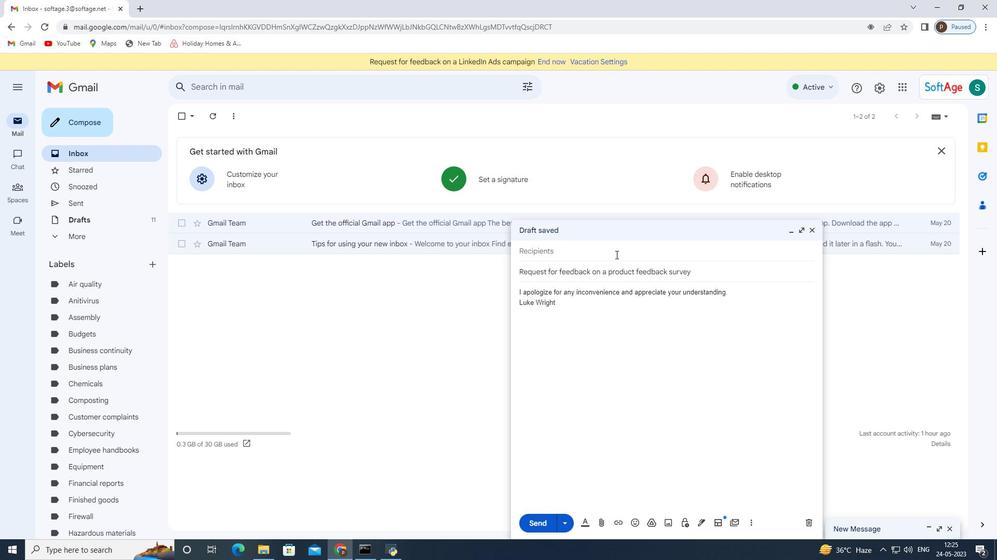 
Action: Mouse pressed left at (608, 254)
Screenshot: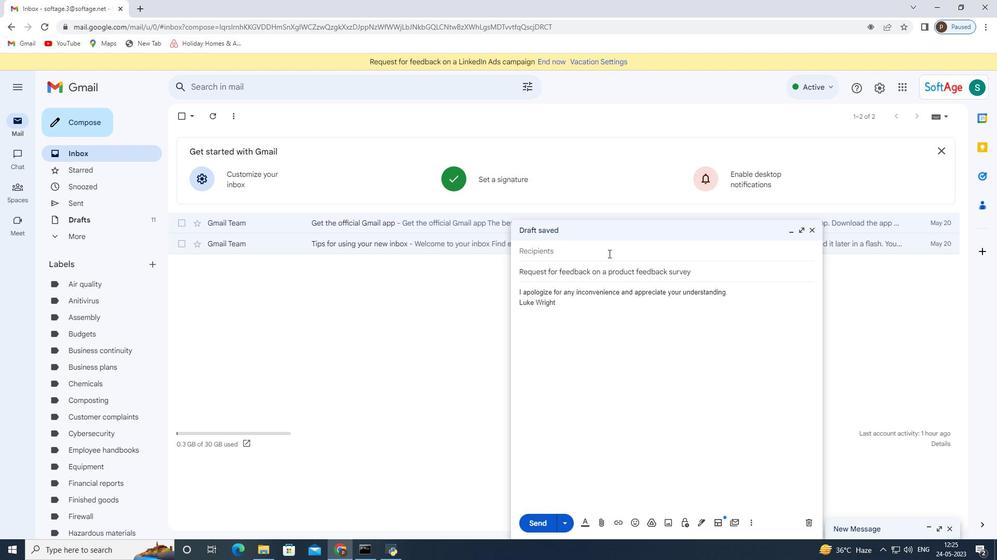 
Action: Key pressed softage.10<Key.shift>@softage.net
Screenshot: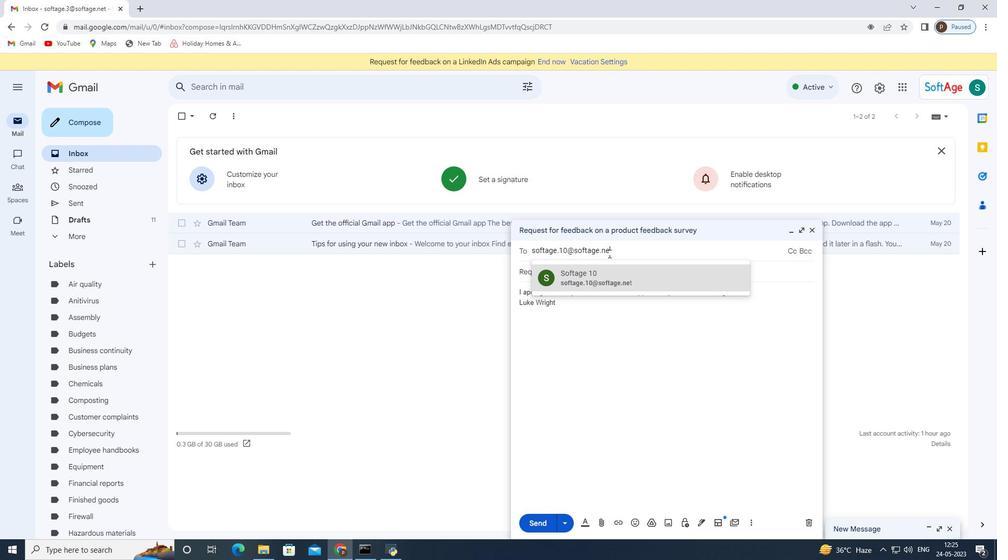 
Action: Mouse moved to (631, 272)
Screenshot: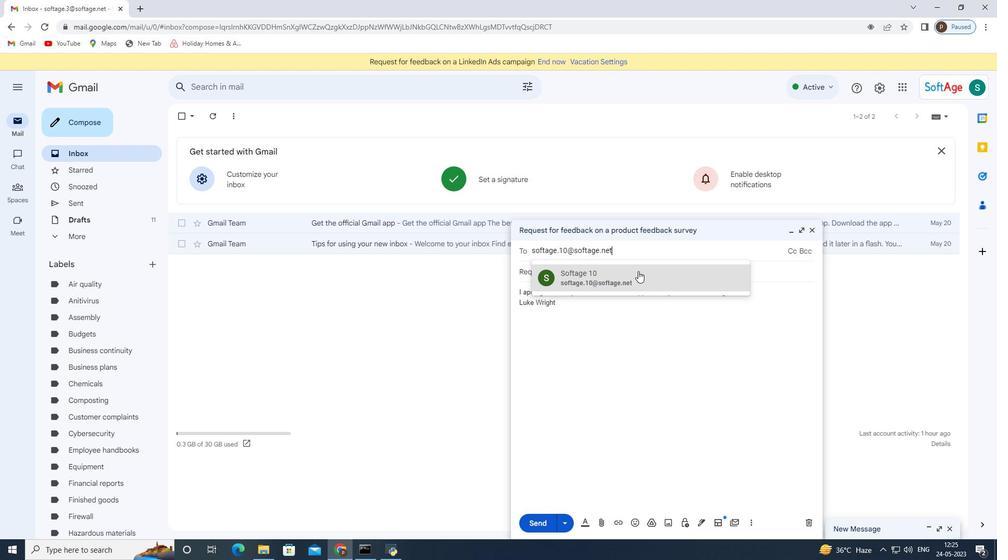 
Action: Mouse pressed left at (631, 272)
Screenshot: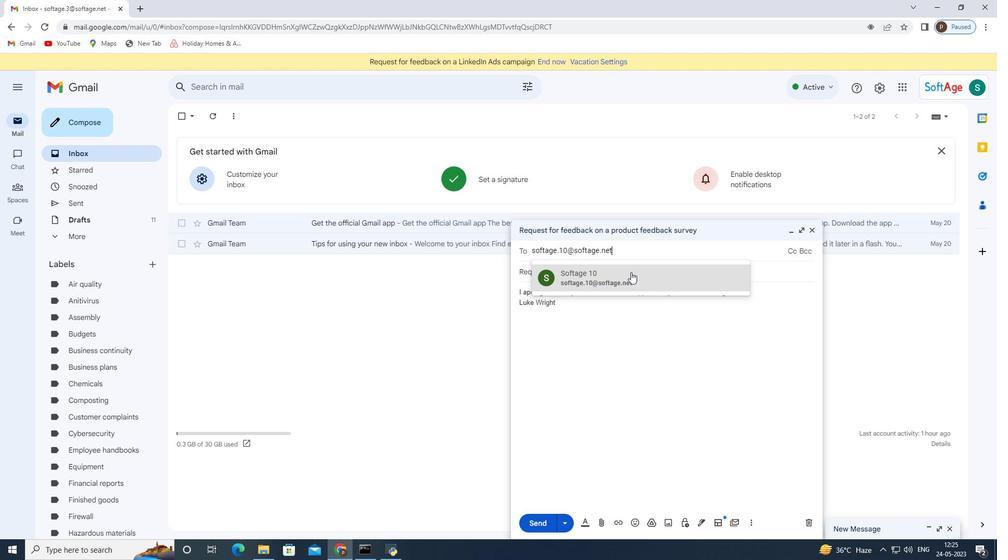 
Action: Mouse moved to (619, 277)
Screenshot: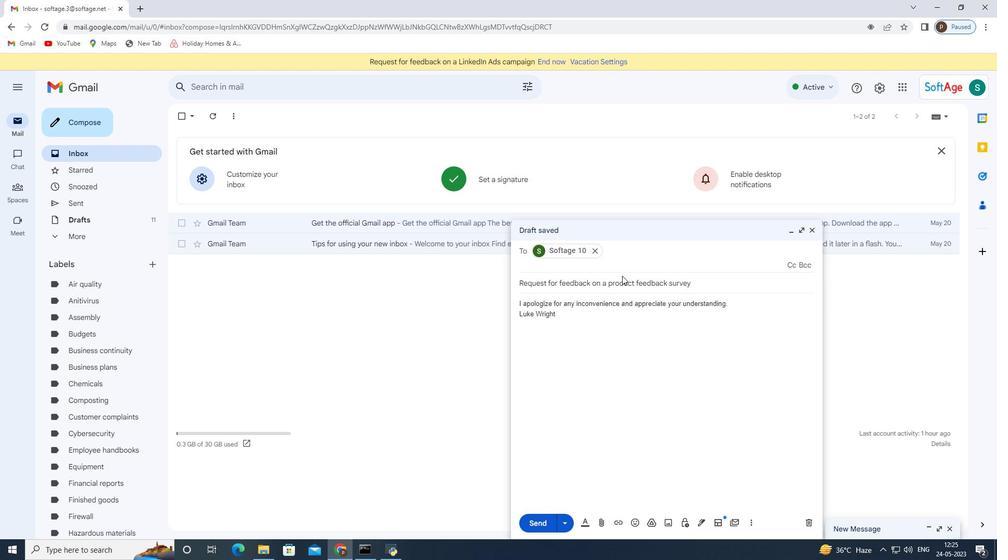 
Action: Mouse scrolled (619, 277) with delta (0, 0)
Screenshot: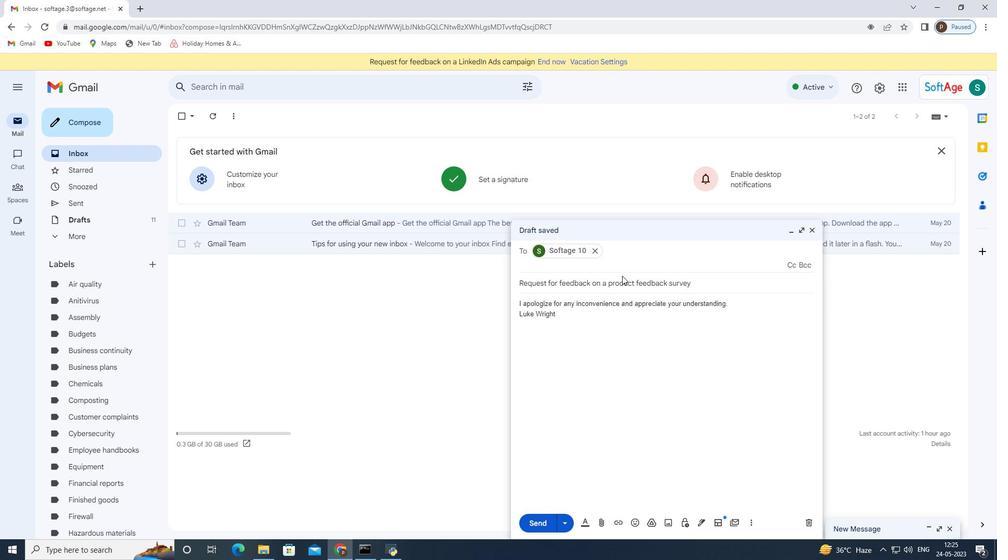 
Action: Mouse moved to (601, 521)
Screenshot: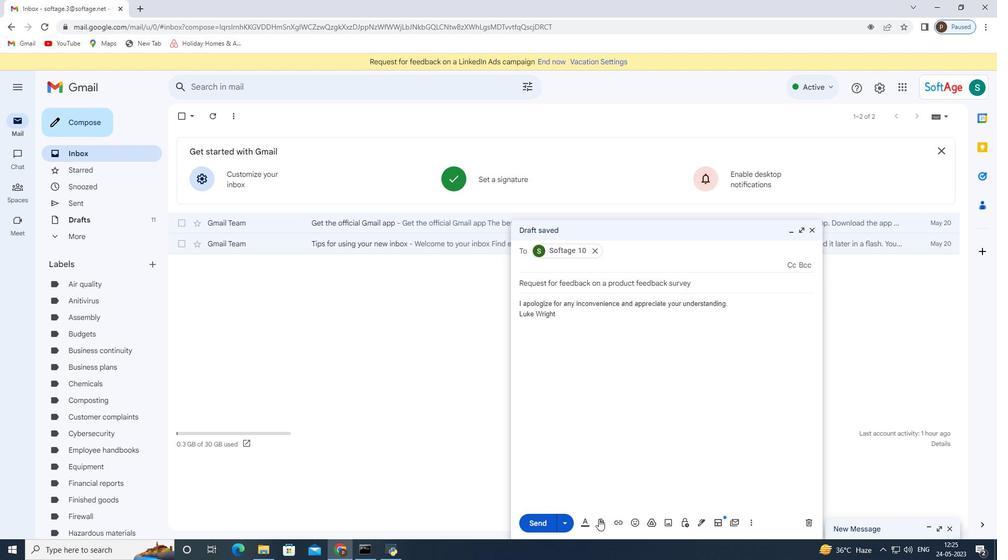 
Action: Mouse pressed left at (601, 521)
Screenshot: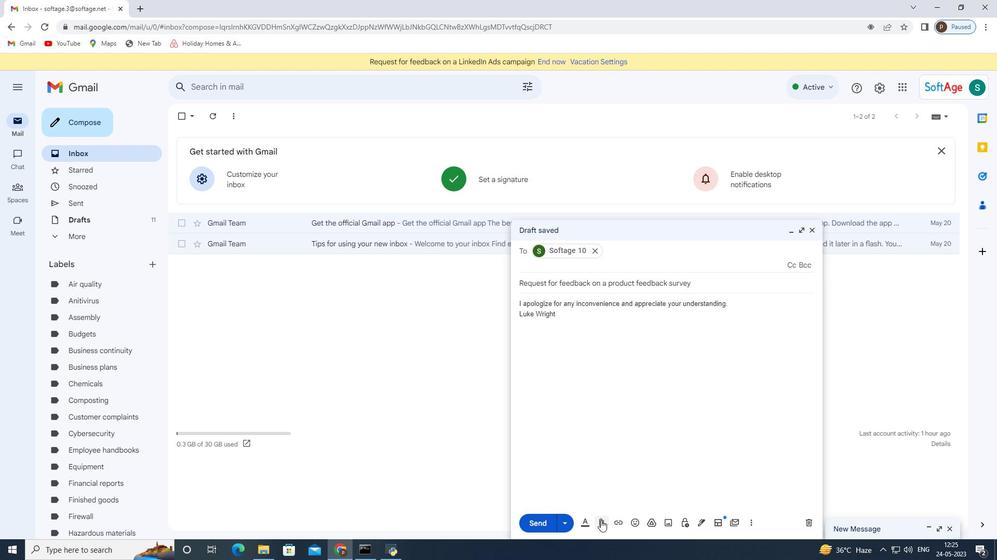 
Action: Mouse moved to (162, 88)
Screenshot: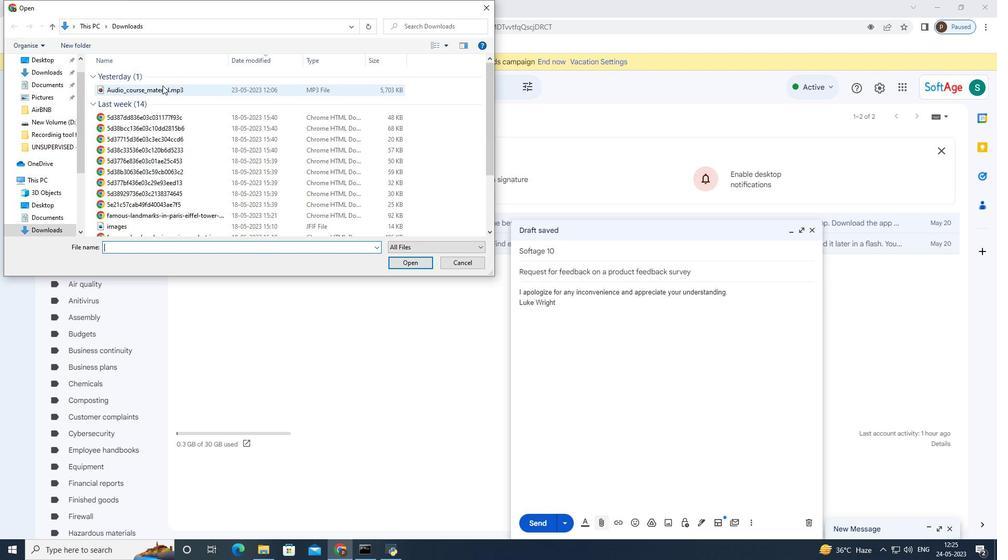 
Action: Mouse pressed left at (162, 88)
Screenshot: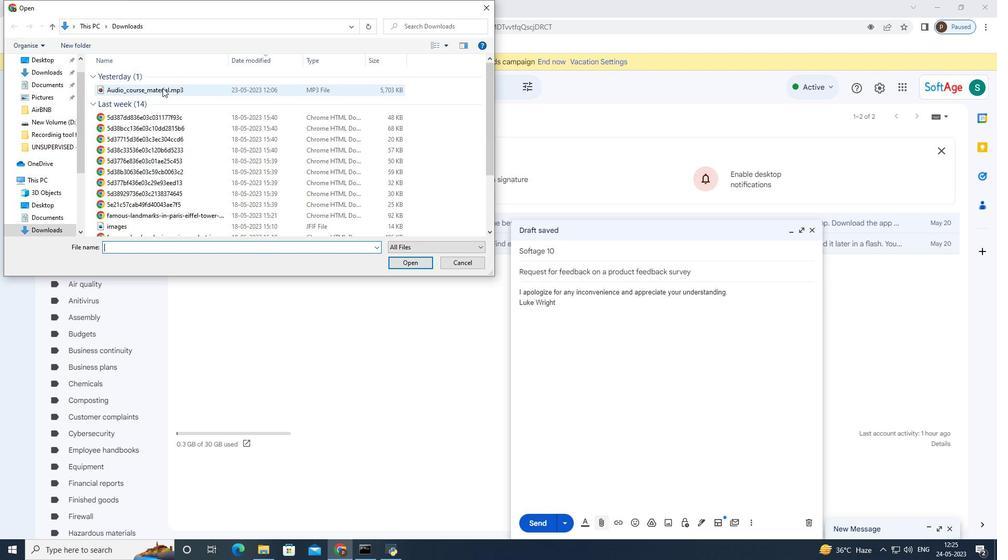 
Action: Mouse moved to (398, 262)
Screenshot: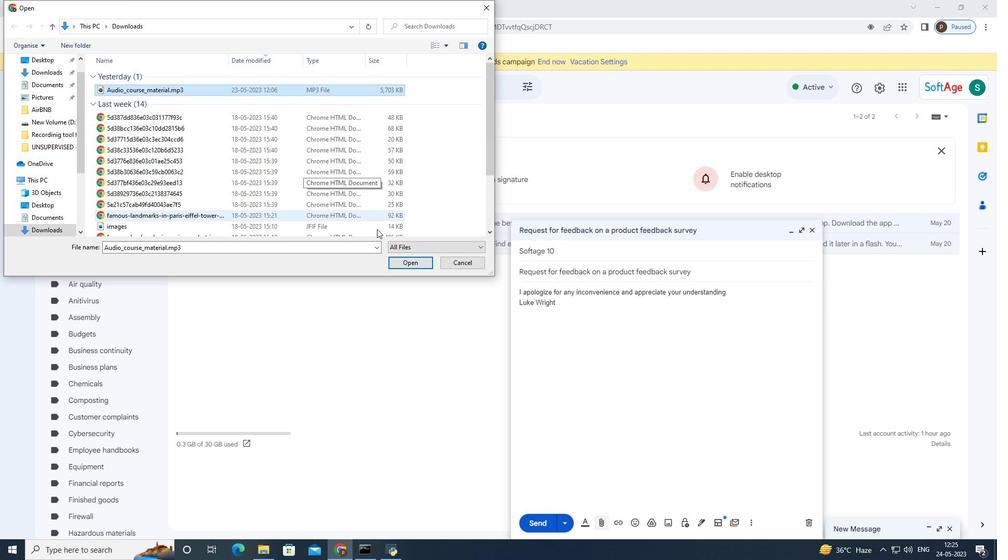 
Action: Mouse pressed left at (398, 262)
Screenshot: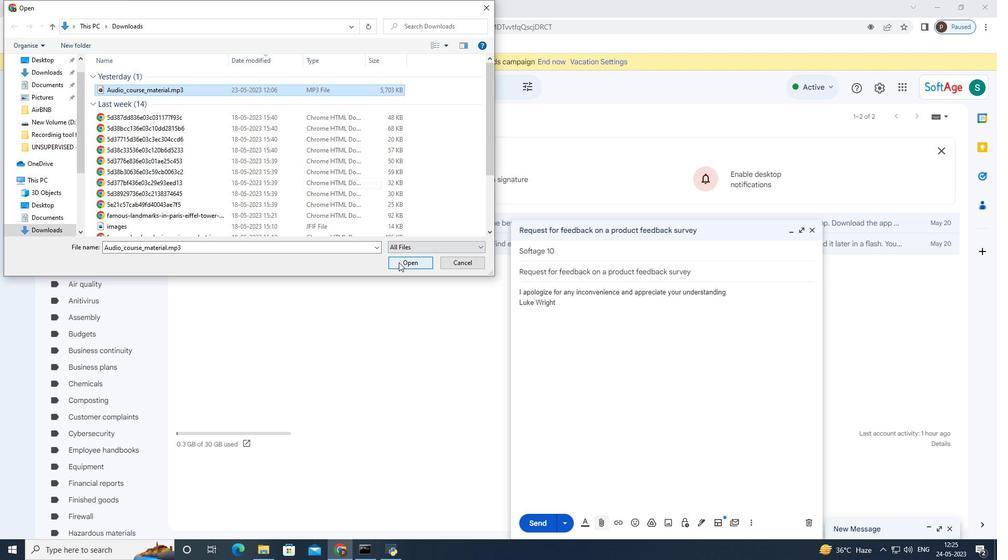 
Action: Mouse moved to (786, 324)
Screenshot: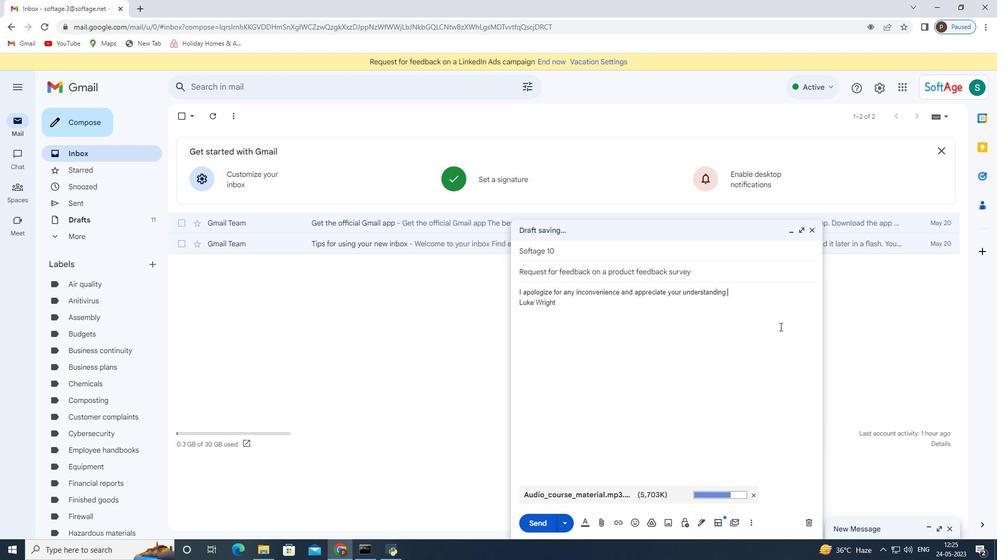 
Action: Key pressed <Key.backspace><Key.backspace><Key.backspace><Key.backspace><Key.backspace><Key.backspace><Key.backspace><Key.backspace><Key.backspace><Key.backspace><Key.backspace><Key.backspace><Key.backspace><Key.backspace><Key.backspace><Key.backspace><Key.backspace><Key.backspace><Key.backspace><Key.backspace><Key.backspace><Key.backspace><Key.backspace><Key.backspace><Key.backspace><Key.backspace><Key.backspace><Key.backspace><Key.backspace><Key.backspace><Key.backspace><Key.backspace><Key.backspace><Key.backspace><Key.backspace><Key.backspace><Key.backspace><Key.backspace><Key.backspace><Key.backspace><Key.backspace><Key.backspace><Key.backspace><Key.backspace><Key.backspace><Key.backspace><Key.backspace><Key.backspace><Key.backspace><Key.backspace><Key.backspace><Key.backspace><Key.backspace><Key.backspace><Key.backspace><Key.backspace><Key.backspace><Key.backspace><Key.backspace><Key.backspace><Key.backspace><Key.backspace><Key.backspace><Key.backspace><Key.backspace><Key.backspace><Key.backspace><Key.backspace><Key.backspace><Key.backspace>ctrl+Z<'\x1a'><'\x1a'><'\x1a'><'\x1a'><'\x1a'><'\x1a'><'\x1a'><'\x1a'><'\x1a'><'\x1a'><'\x1a'><'\x1a'><'\x1a'><Key.enter><Key.enter><Key.shift>Thank<Key.space>you
Screenshot: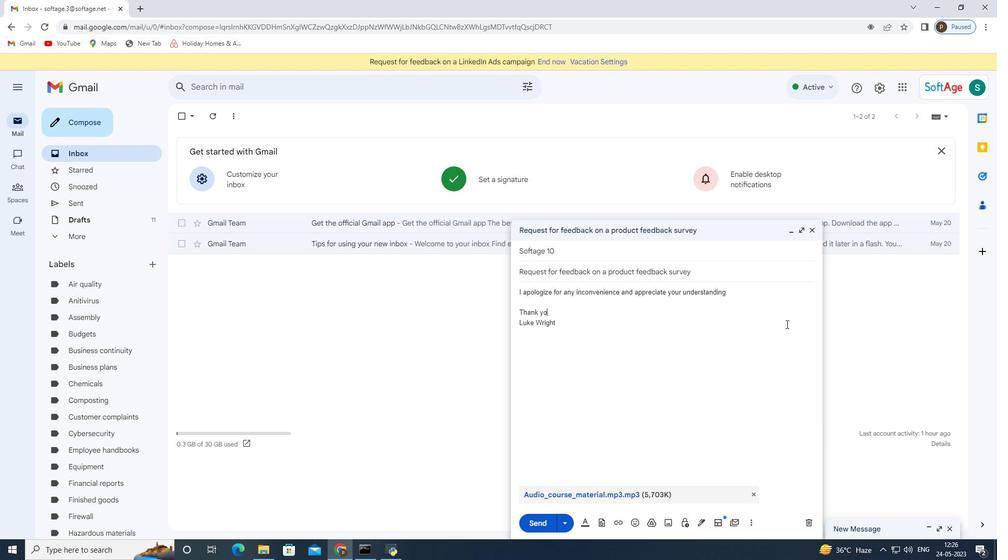 
Action: Mouse moved to (975, 326)
Screenshot: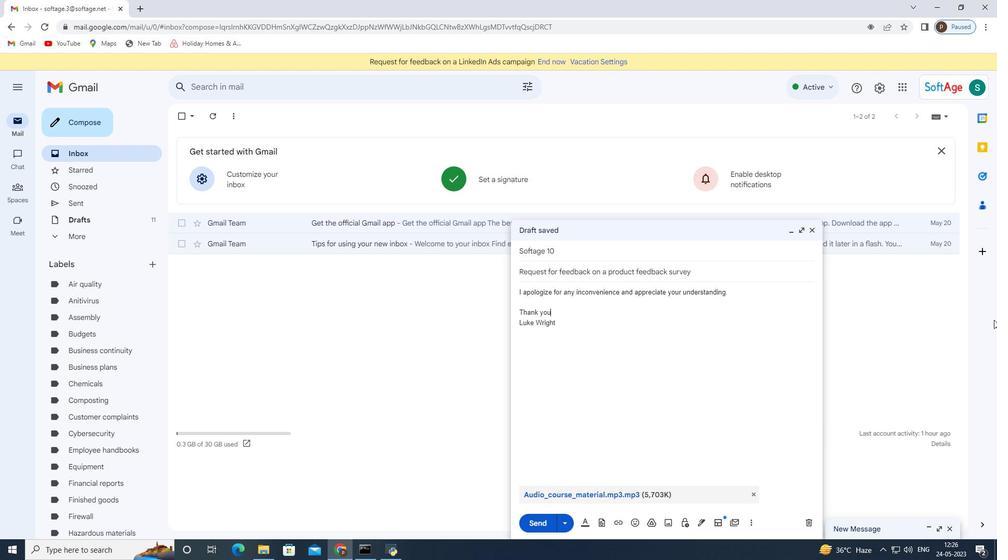 
Action: Mouse scrolled (994, 319) with delta (0, 0)
Screenshot: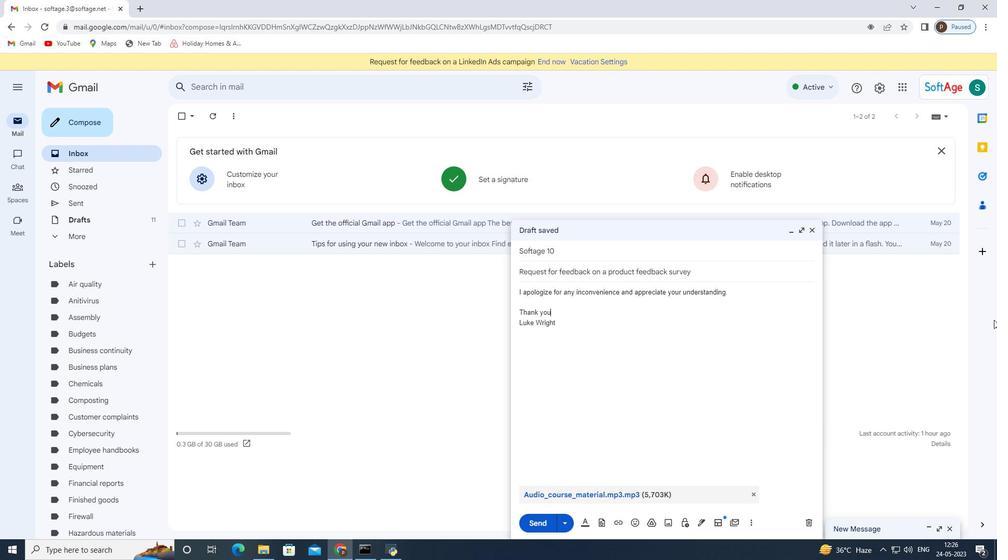 
Action: Mouse moved to (897, 326)
Screenshot: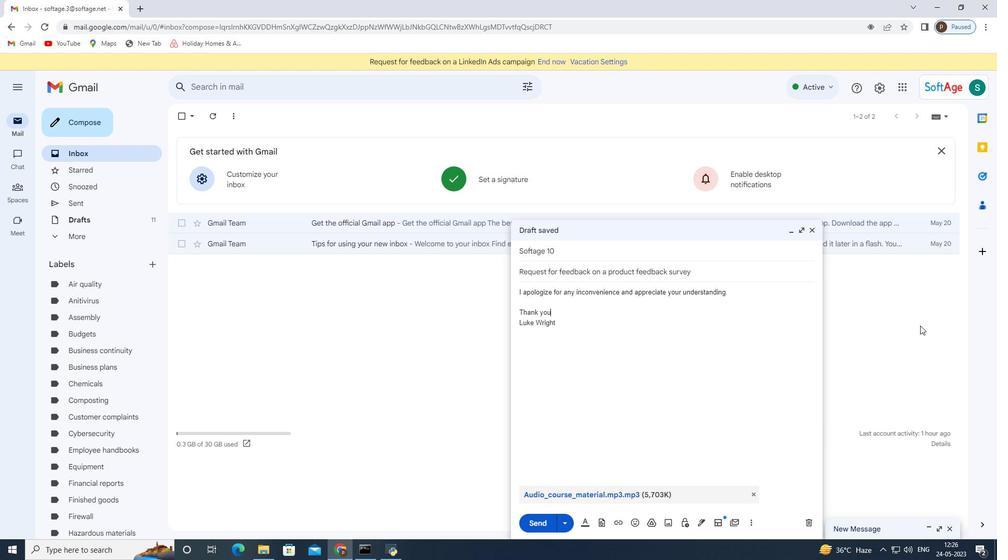 
Action: Mouse scrolled (897, 325) with delta (0, 0)
Screenshot: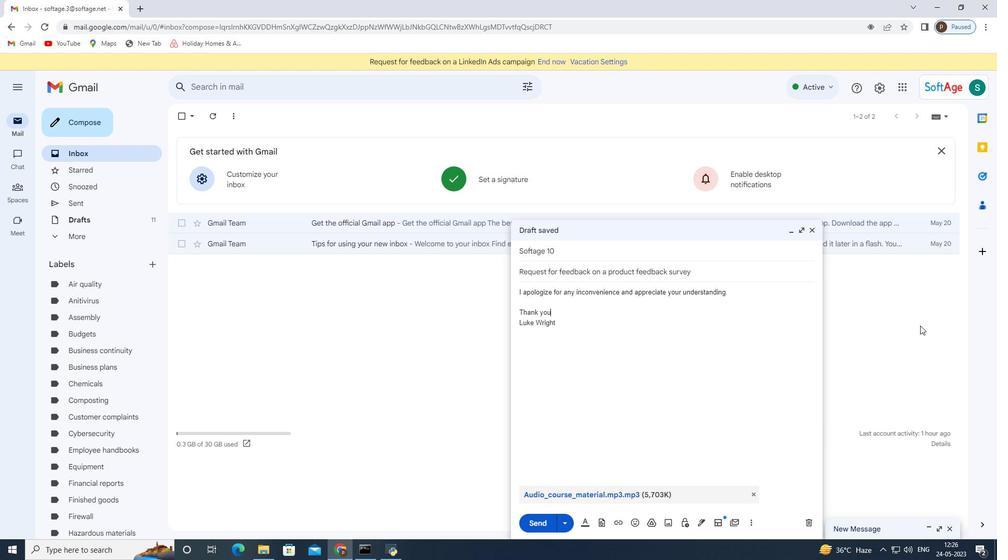 
Action: Mouse moved to (857, 326)
Screenshot: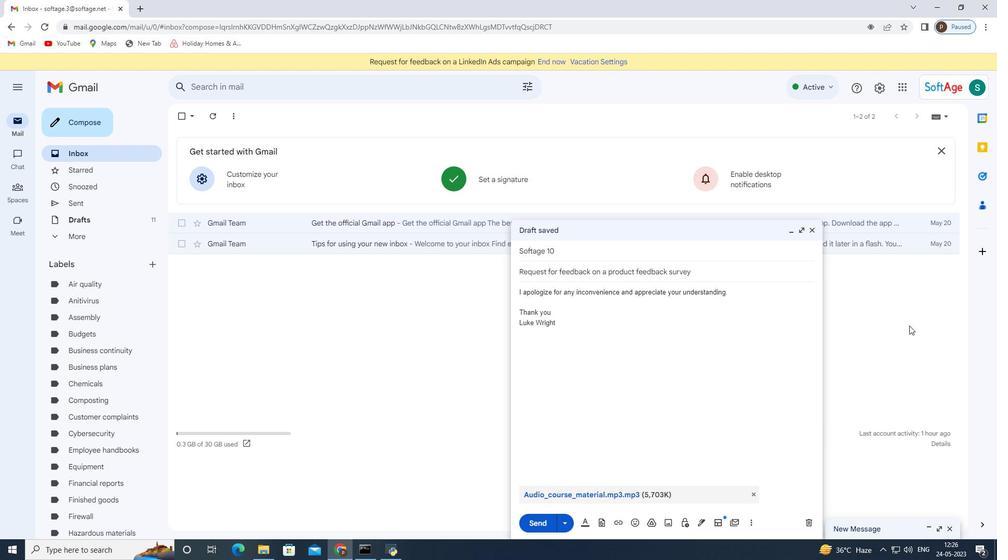 
Action: Mouse scrolled (857, 326) with delta (0, 0)
Screenshot: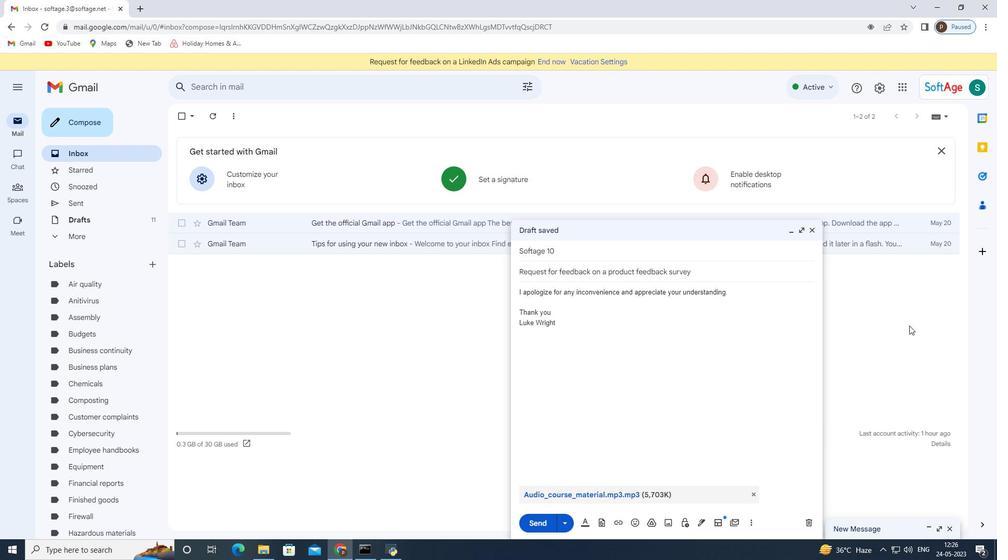 
Action: Mouse moved to (542, 523)
Screenshot: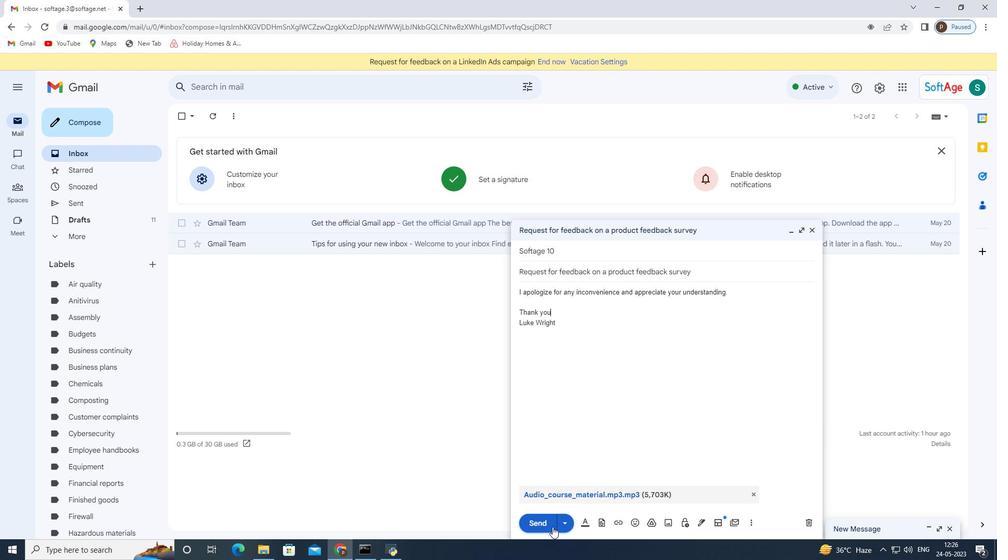 
Action: Mouse pressed left at (542, 523)
Screenshot: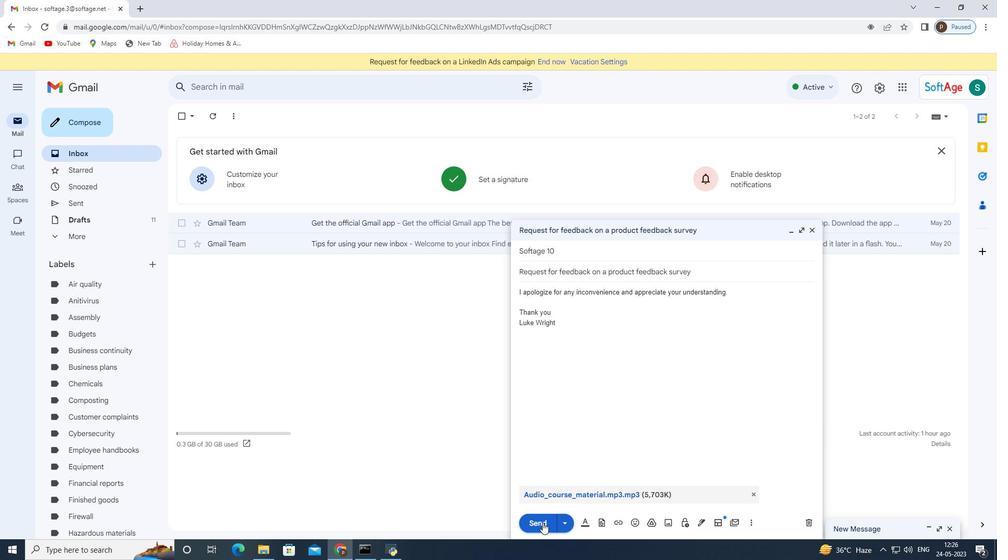 
Action: Mouse moved to (117, 205)
Screenshot: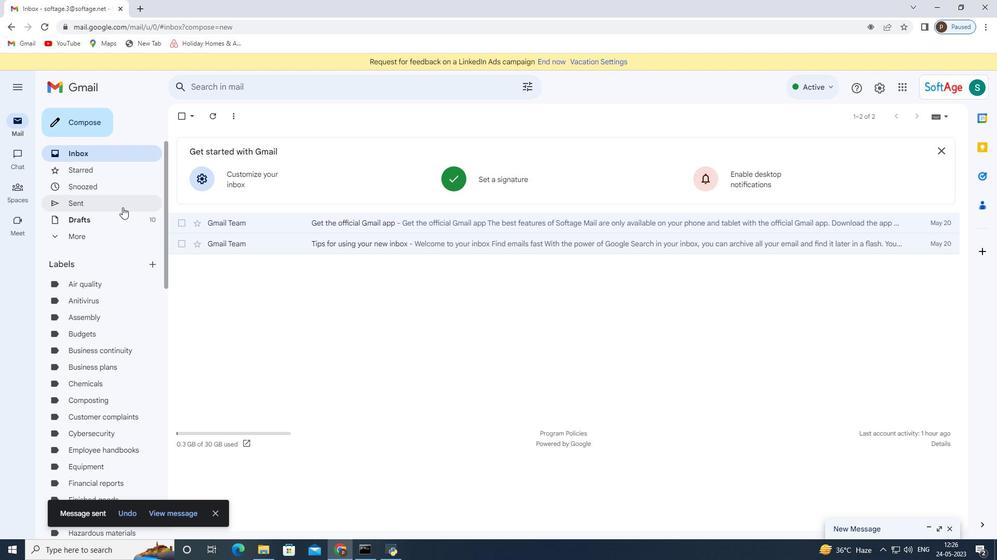 
Action: Mouse pressed left at (117, 205)
Screenshot: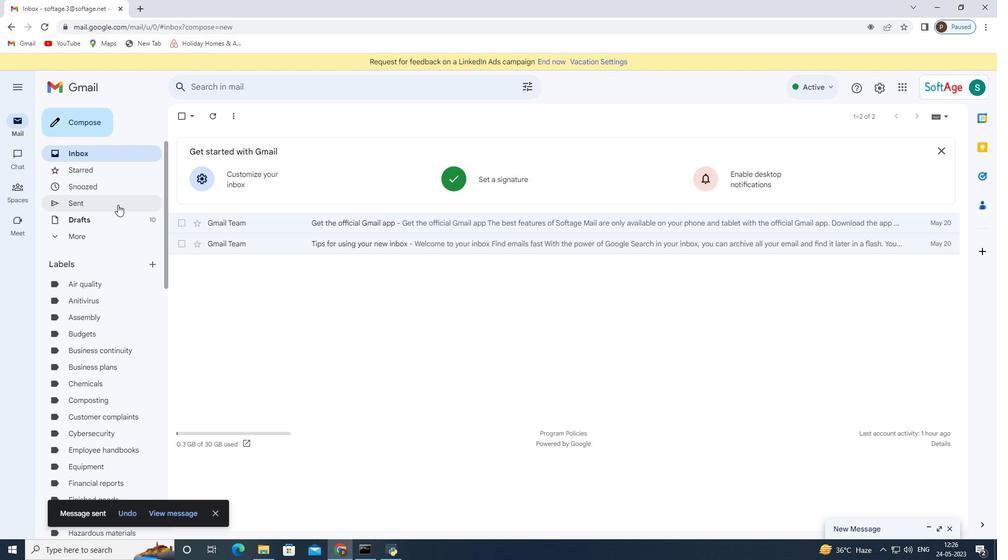 
Action: Mouse moved to (456, 179)
Screenshot: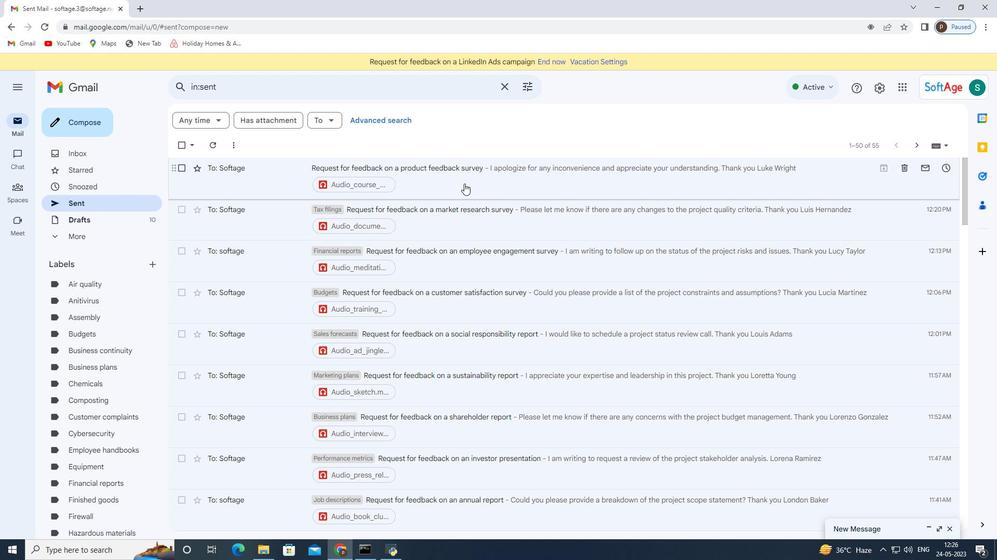 
Action: Mouse pressed right at (456, 179)
Screenshot: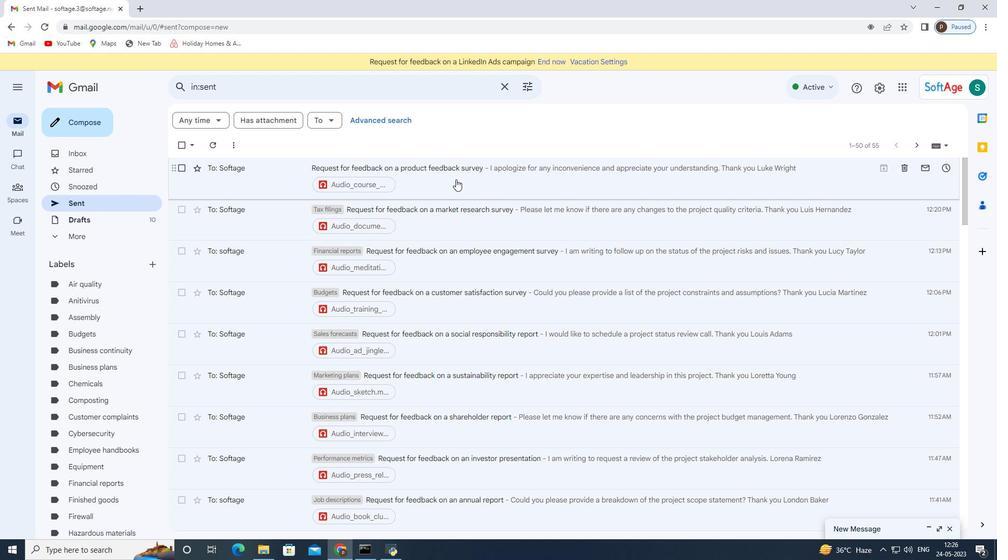 
Action: Mouse moved to (524, 350)
Screenshot: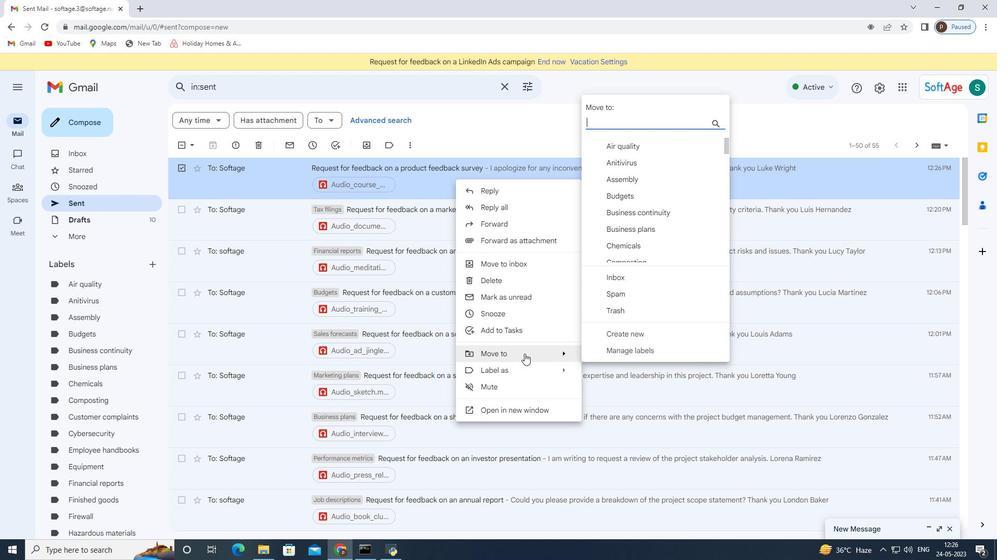 
Action: Mouse pressed left at (524, 350)
Screenshot: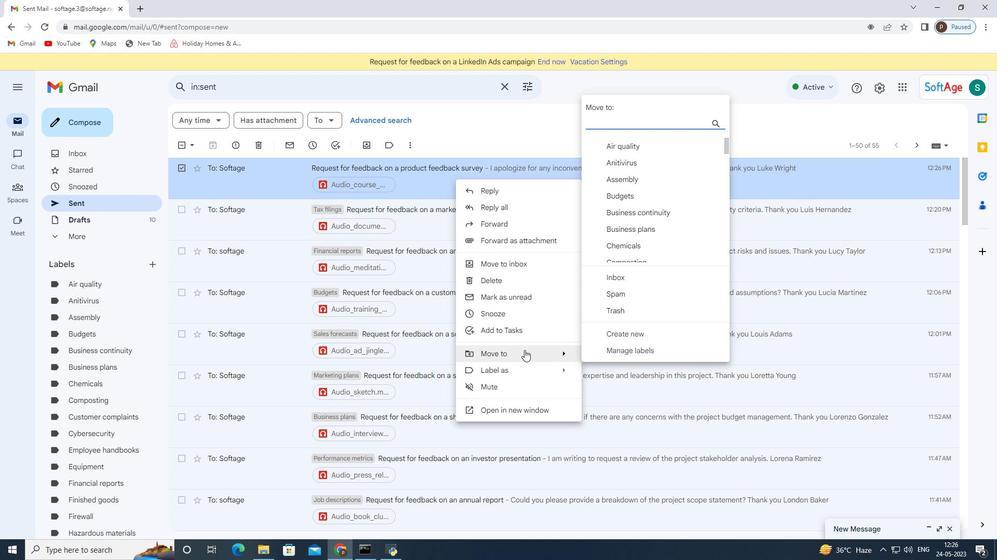 
Action: Mouse moved to (635, 329)
Screenshot: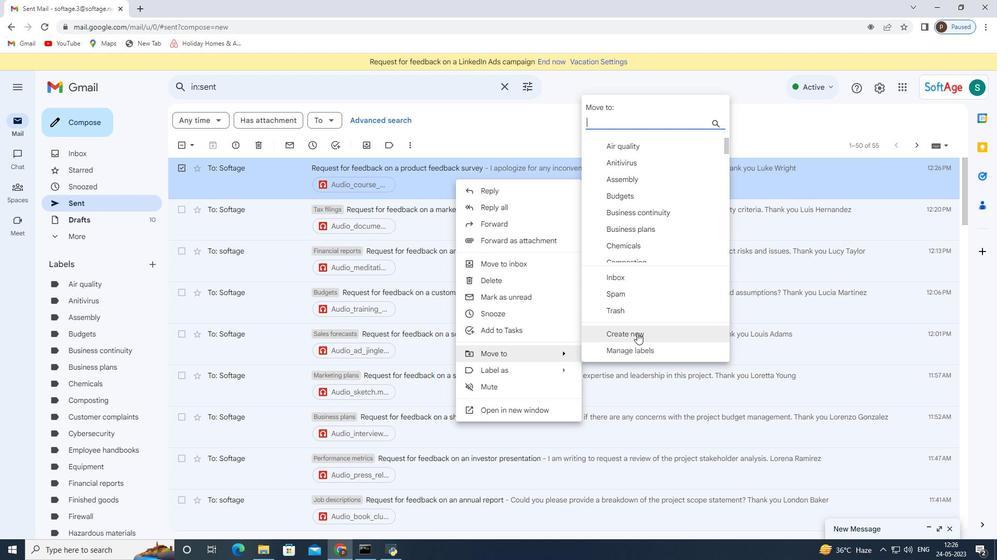 
Action: Mouse pressed left at (635, 329)
Screenshot: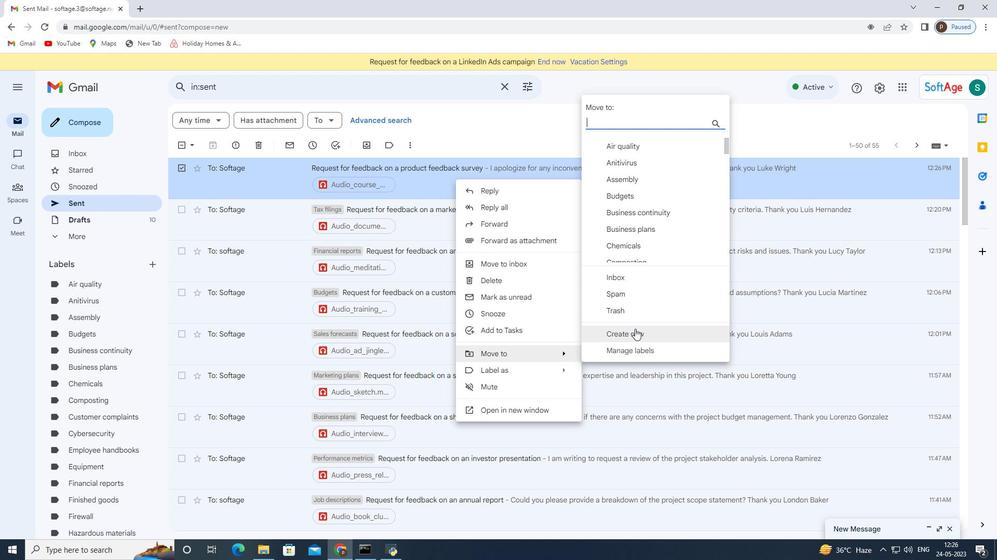 
Action: Mouse moved to (418, 285)
Screenshot: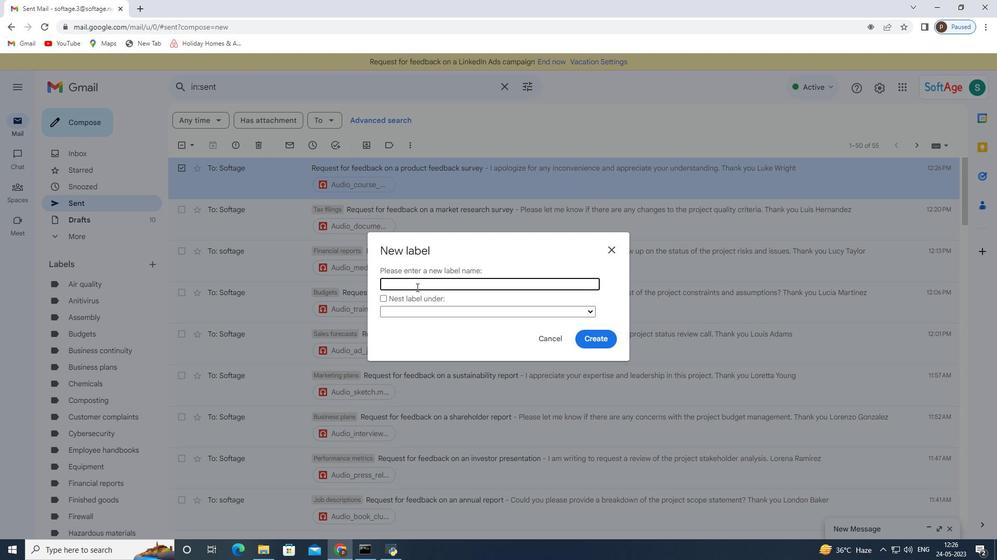
Action: Mouse pressed left at (418, 285)
Screenshot: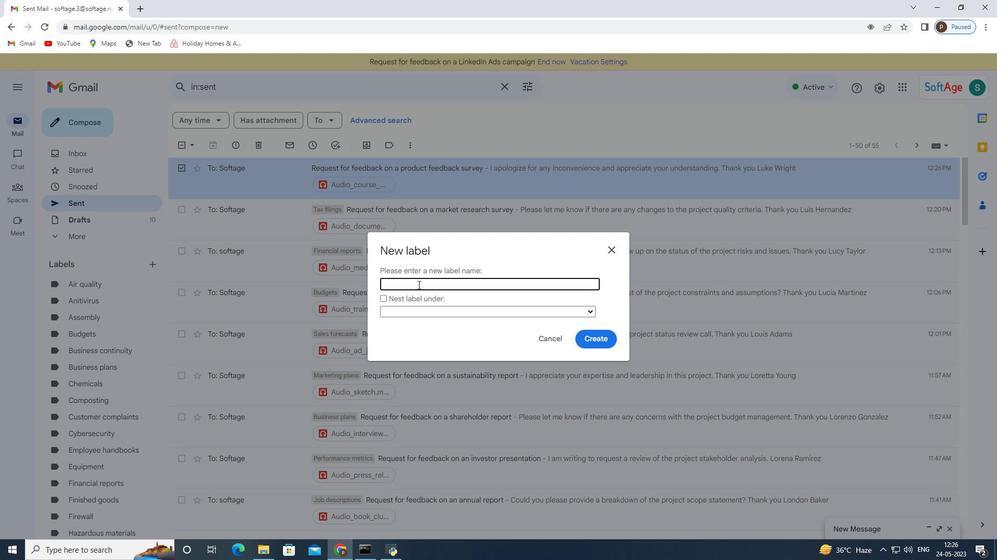 
Action: Key pressed <Key.shift>Audits
Screenshot: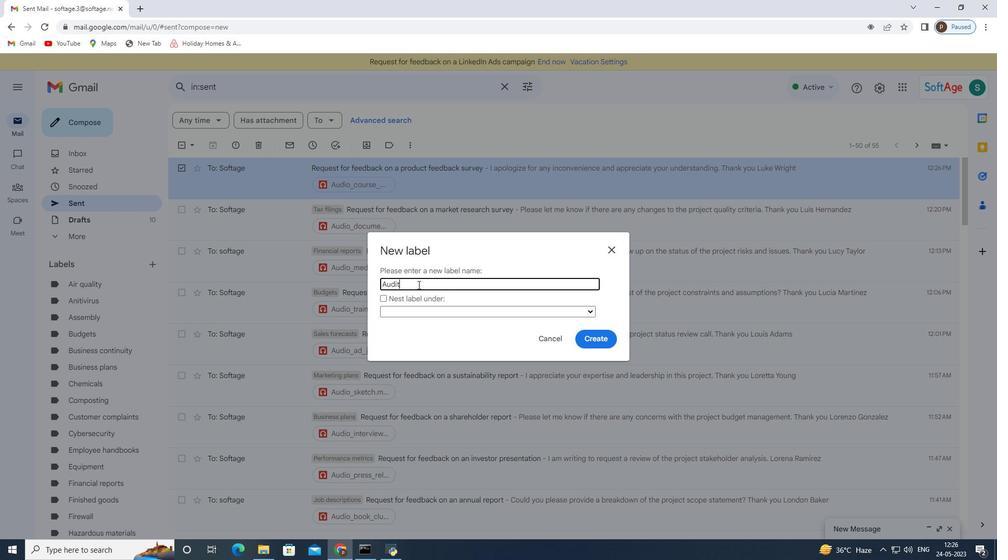 
Action: Mouse moved to (609, 338)
Screenshot: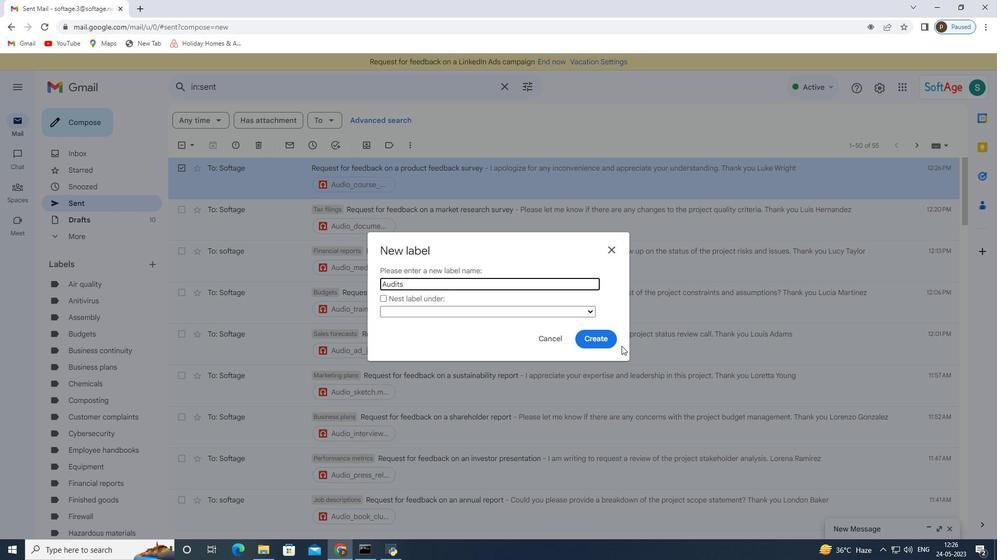 
Action: Mouse pressed left at (609, 338)
Screenshot: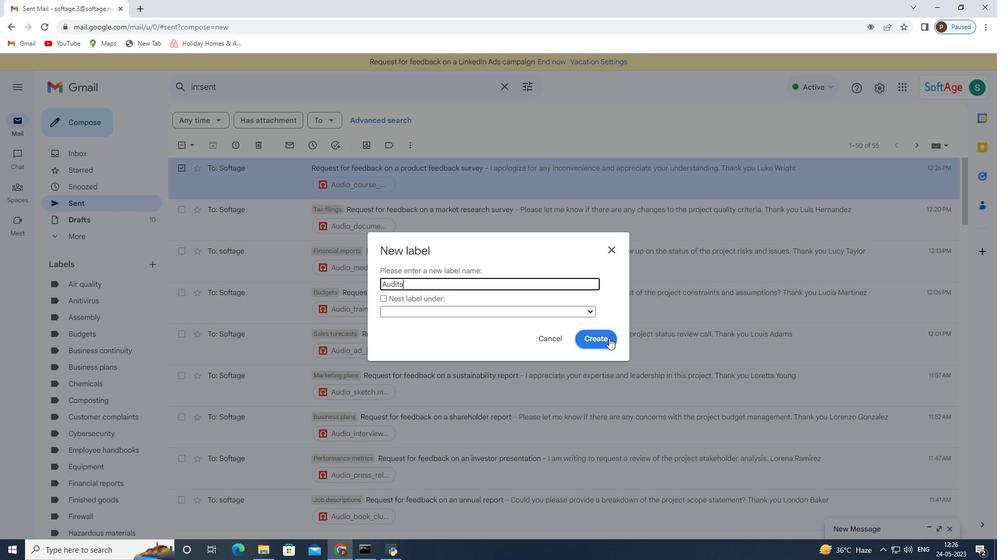 
